 Task: Select the node debug auto-attach in the default folding range provider.
Action: Mouse moved to (12, 576)
Screenshot: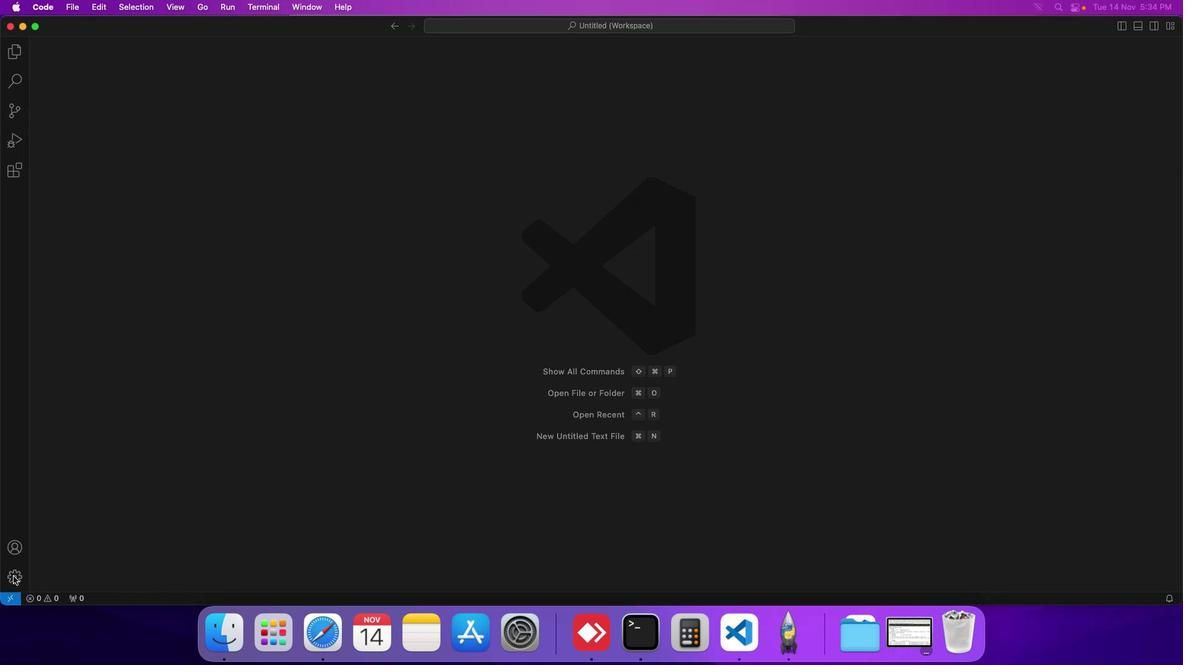 
Action: Mouse pressed left at (12, 576)
Screenshot: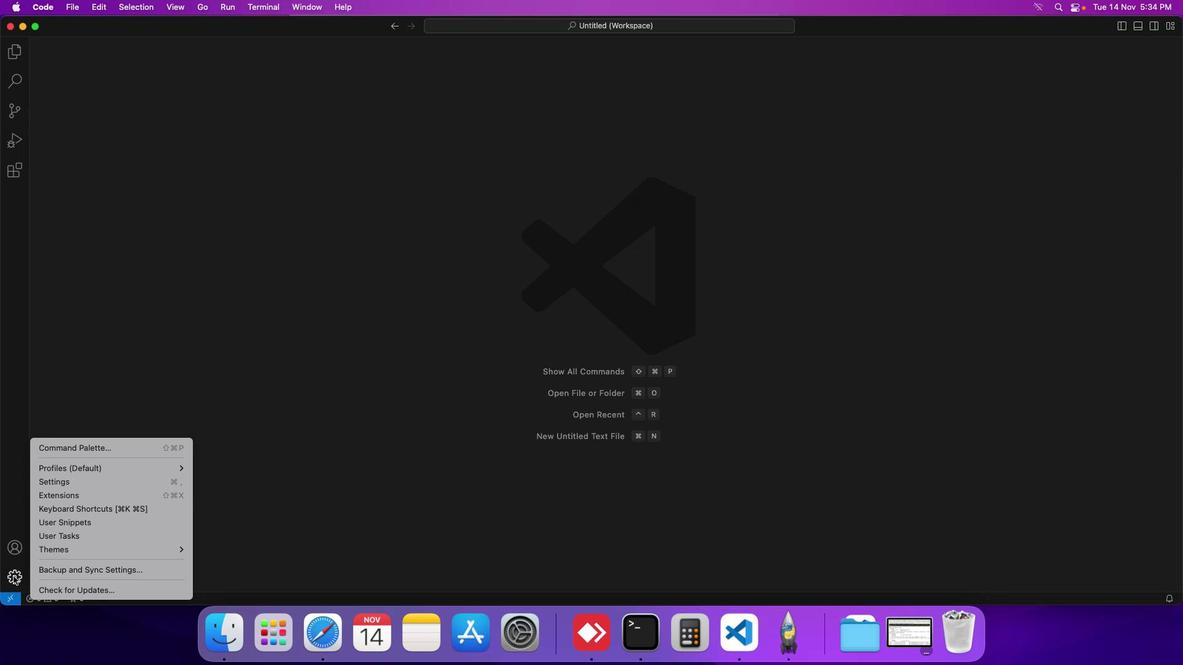 
Action: Mouse moved to (75, 482)
Screenshot: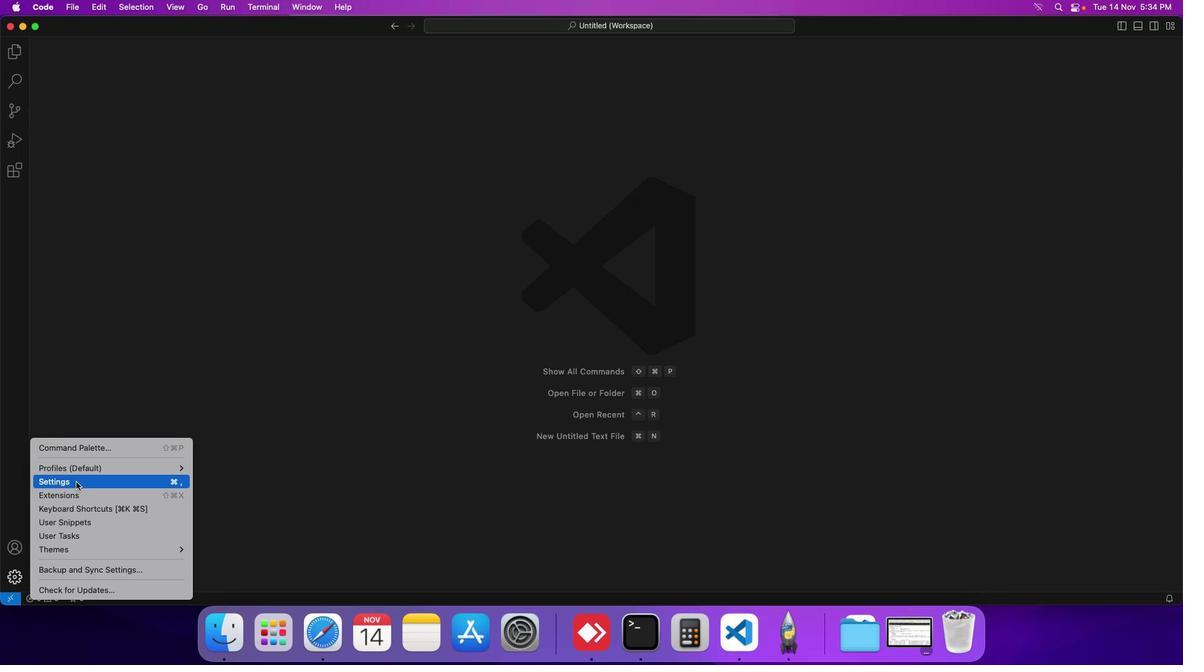 
Action: Mouse pressed left at (75, 482)
Screenshot: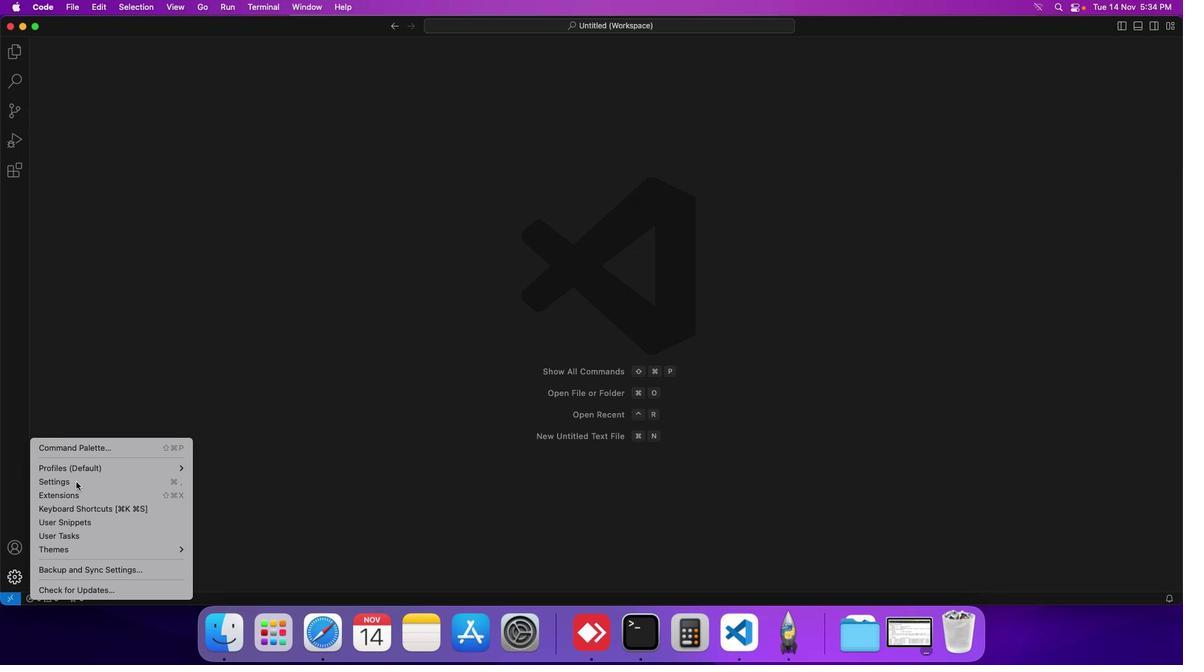 
Action: Mouse moved to (305, 99)
Screenshot: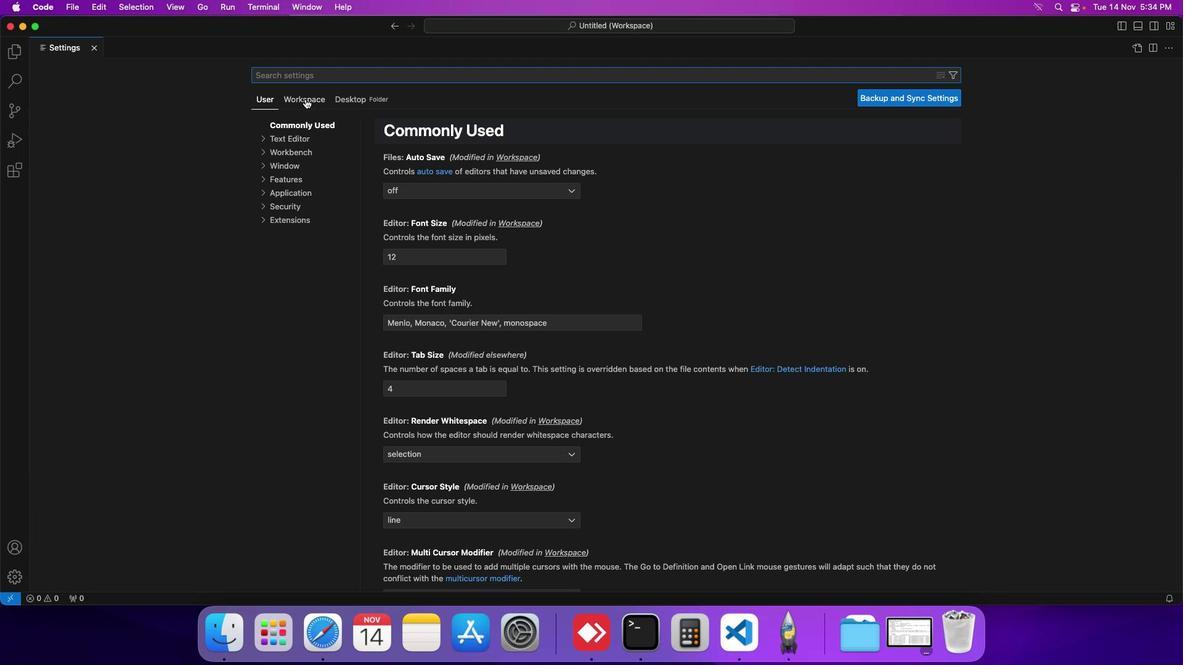 
Action: Mouse pressed left at (305, 99)
Screenshot: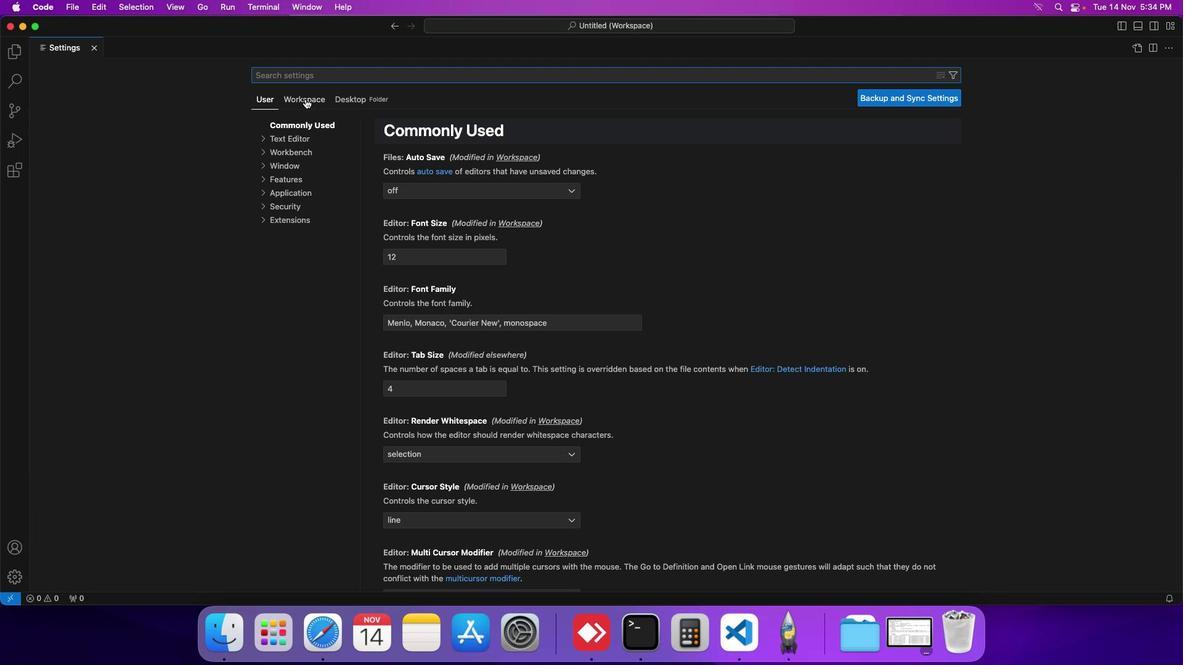 
Action: Mouse moved to (294, 136)
Screenshot: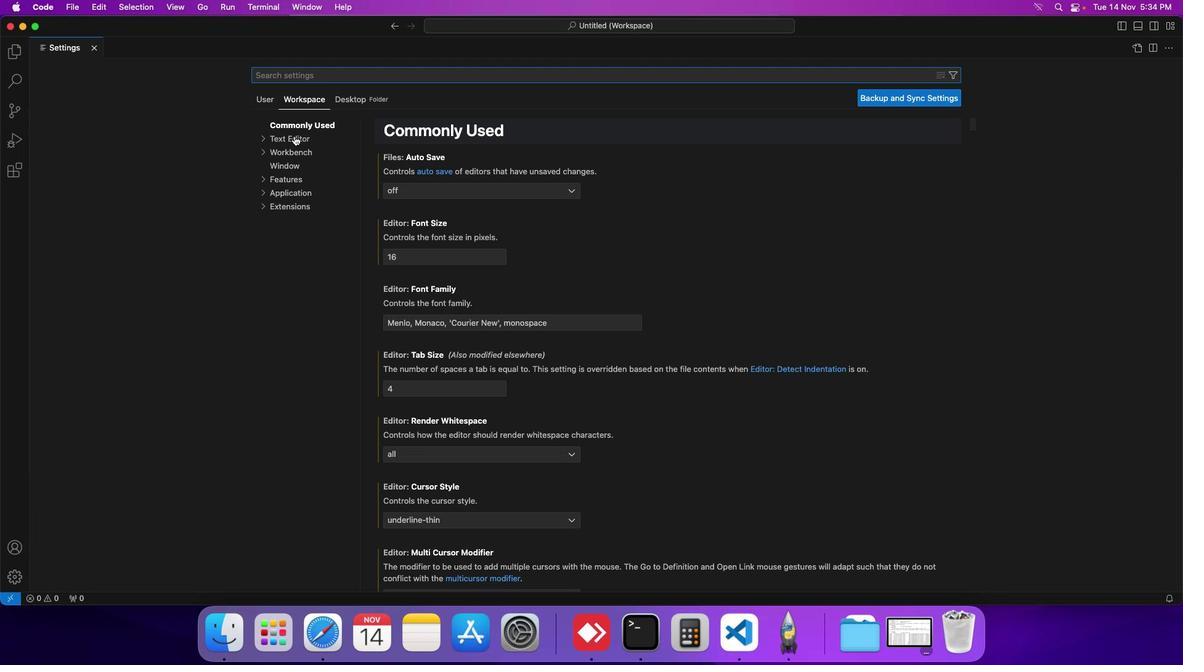 
Action: Mouse pressed left at (294, 136)
Screenshot: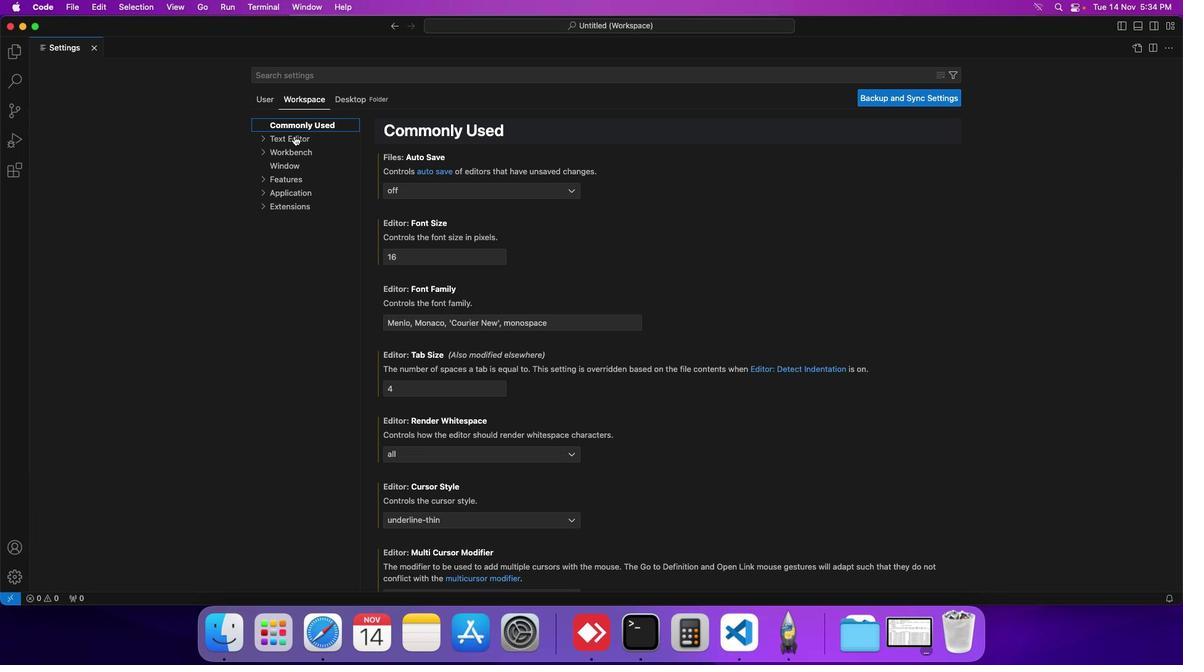 
Action: Mouse moved to (425, 290)
Screenshot: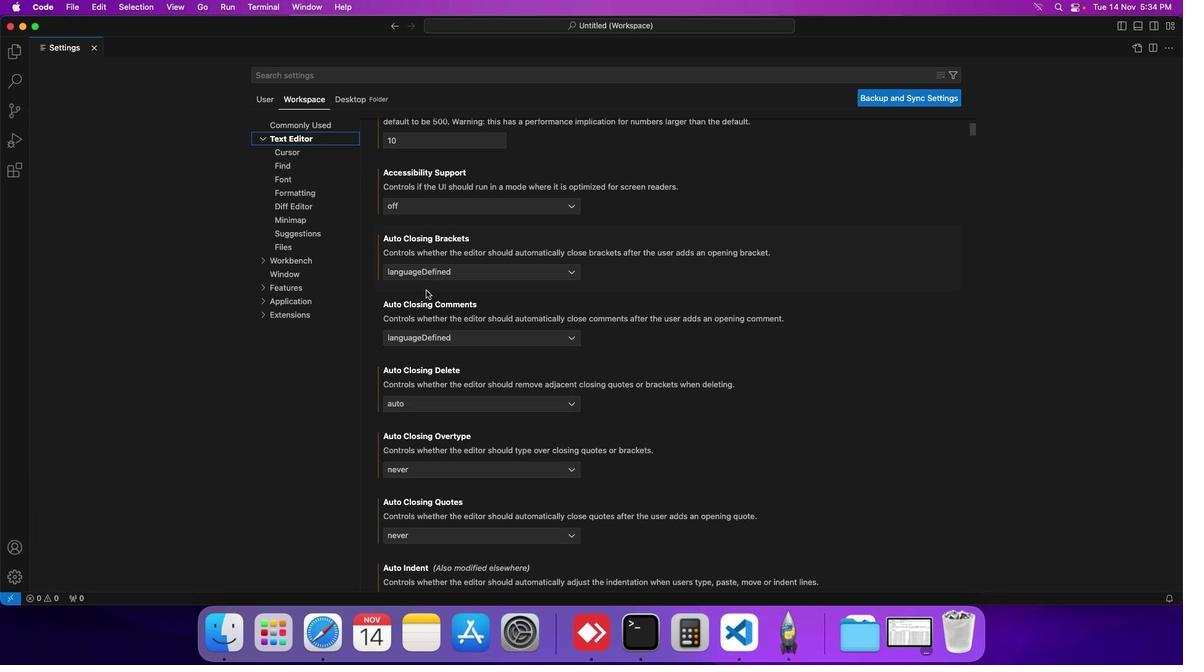
Action: Mouse scrolled (425, 290) with delta (0, 0)
Screenshot: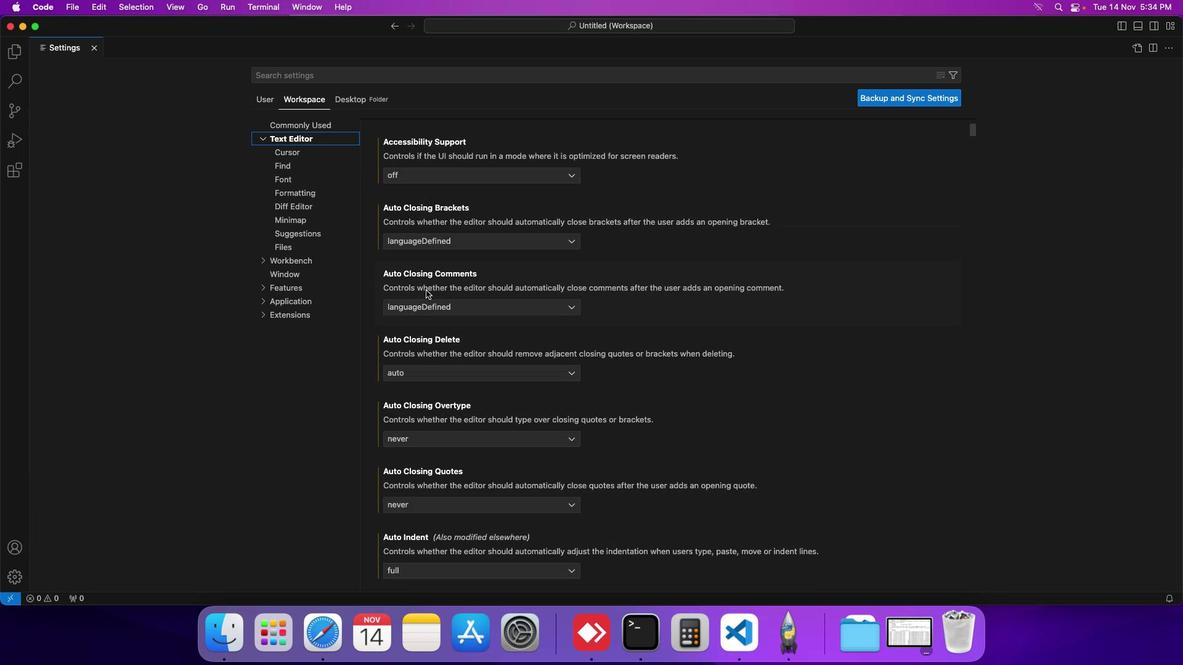 
Action: Mouse scrolled (425, 290) with delta (0, 0)
Screenshot: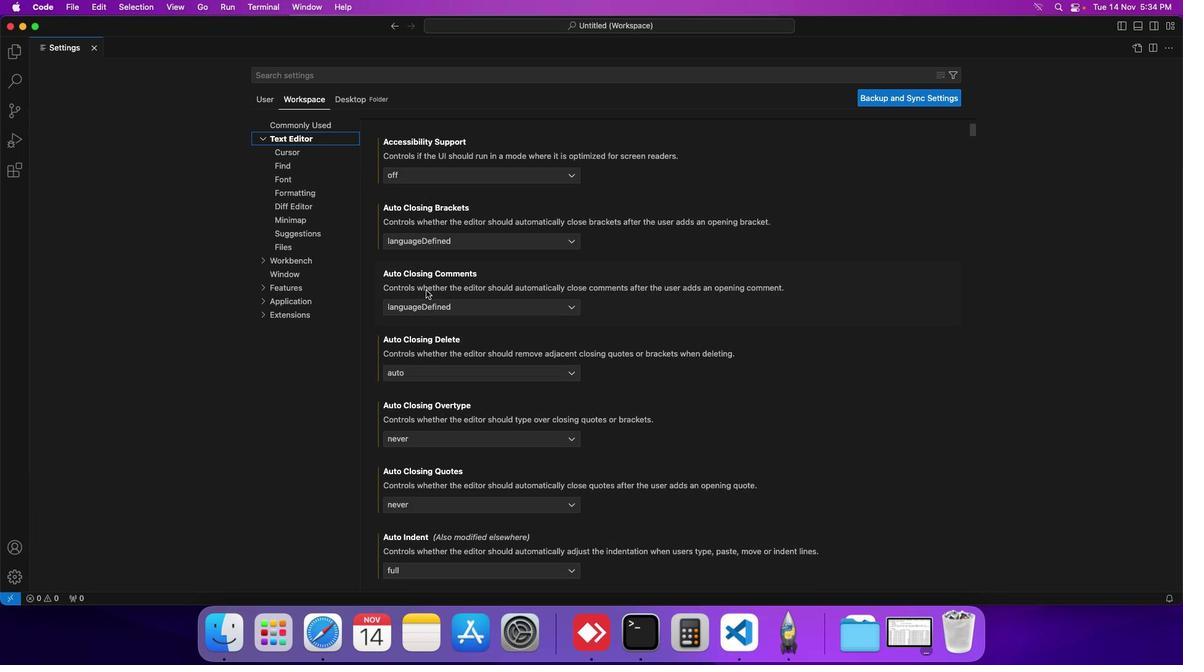 
Action: Mouse scrolled (425, 290) with delta (0, 0)
Screenshot: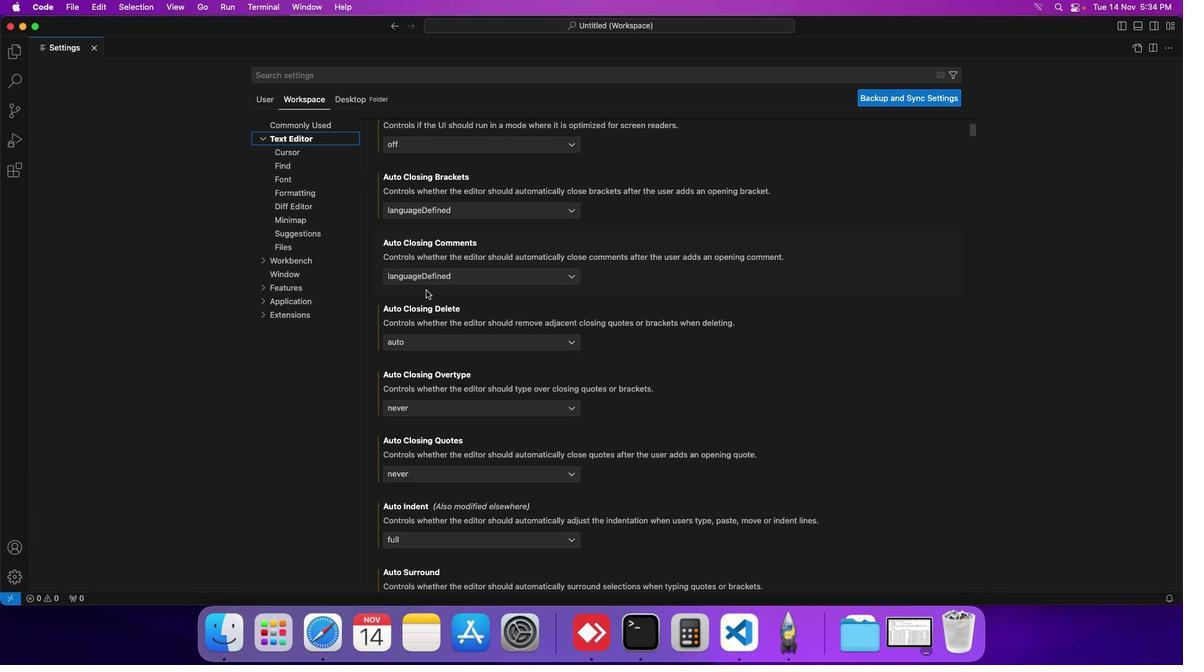
Action: Mouse scrolled (425, 290) with delta (0, 0)
Screenshot: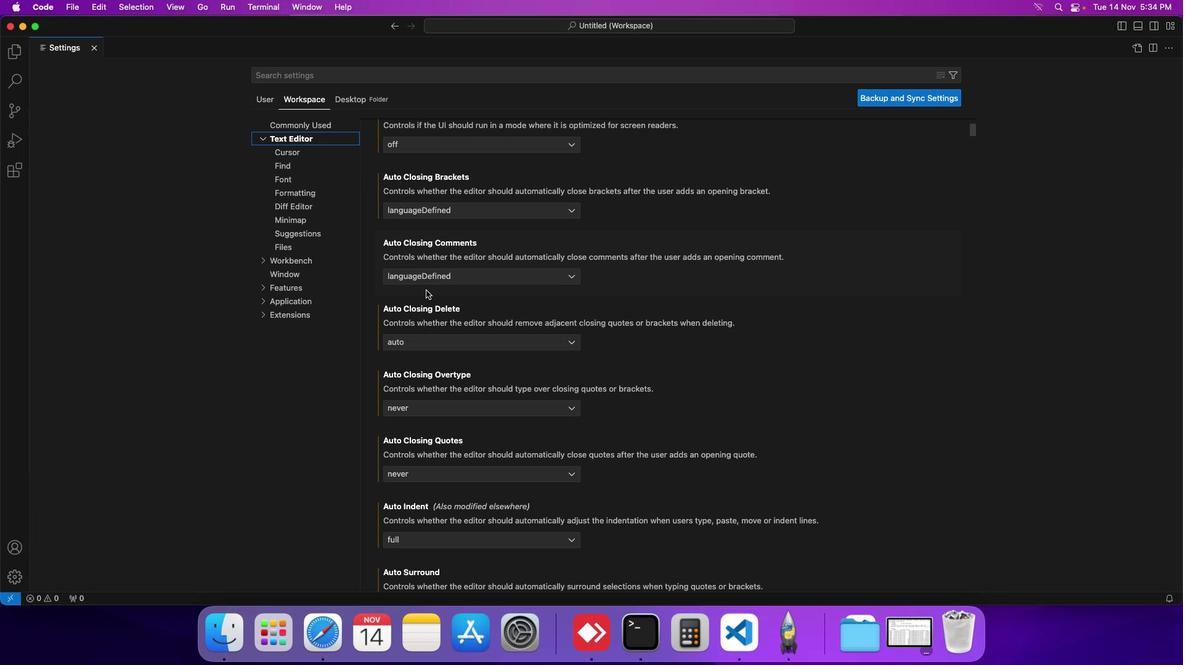 
Action: Mouse scrolled (425, 290) with delta (0, 0)
Screenshot: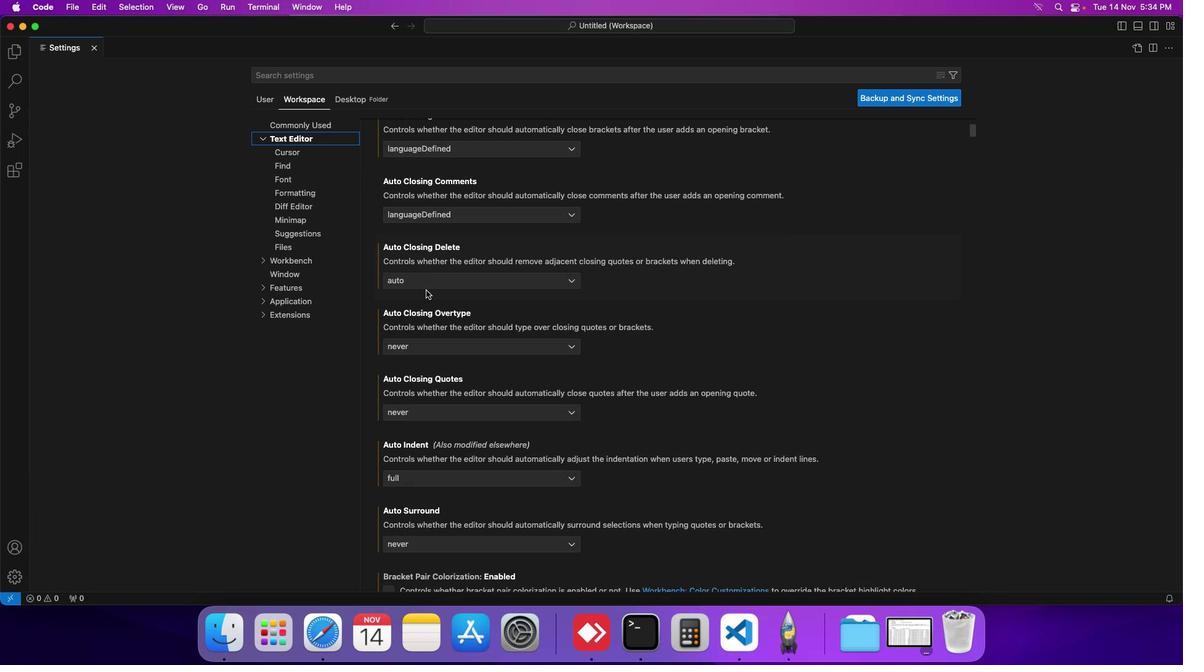 
Action: Mouse scrolled (425, 290) with delta (0, 0)
Screenshot: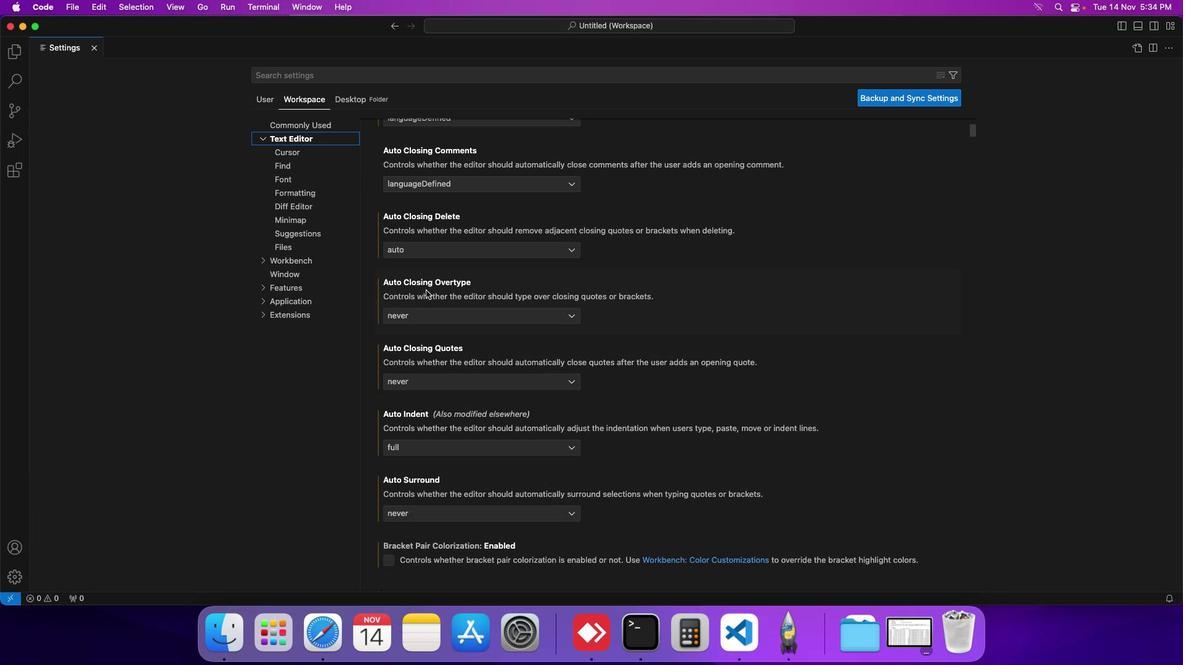 
Action: Mouse scrolled (425, 290) with delta (0, 0)
Screenshot: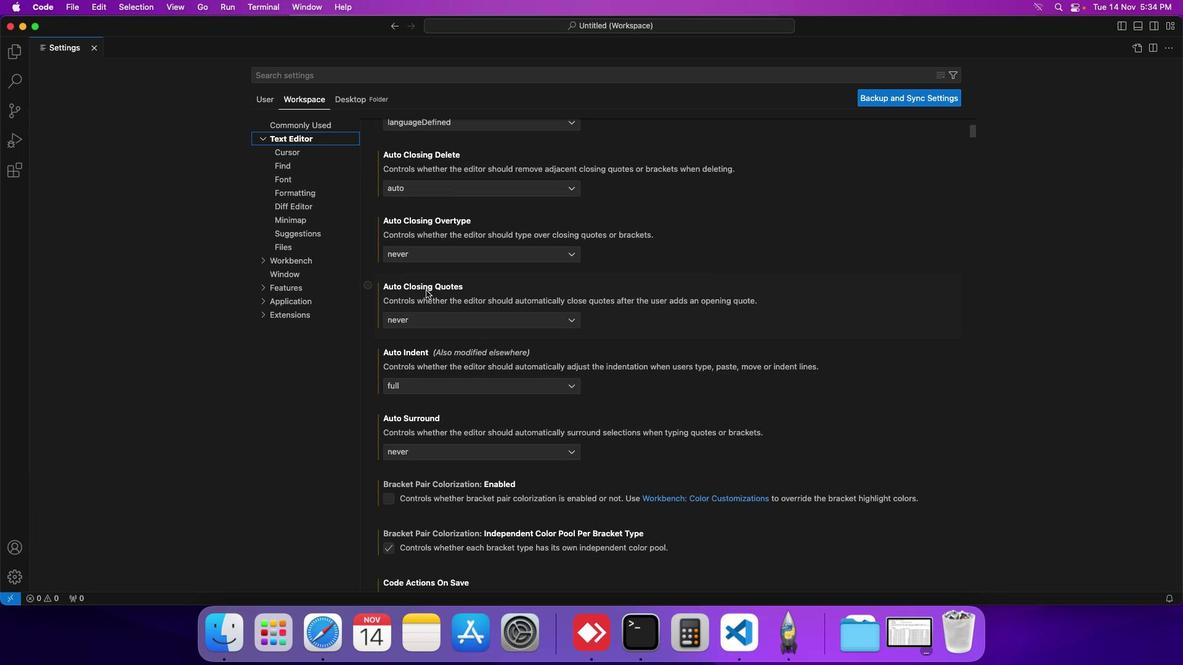 
Action: Mouse scrolled (425, 290) with delta (0, -1)
Screenshot: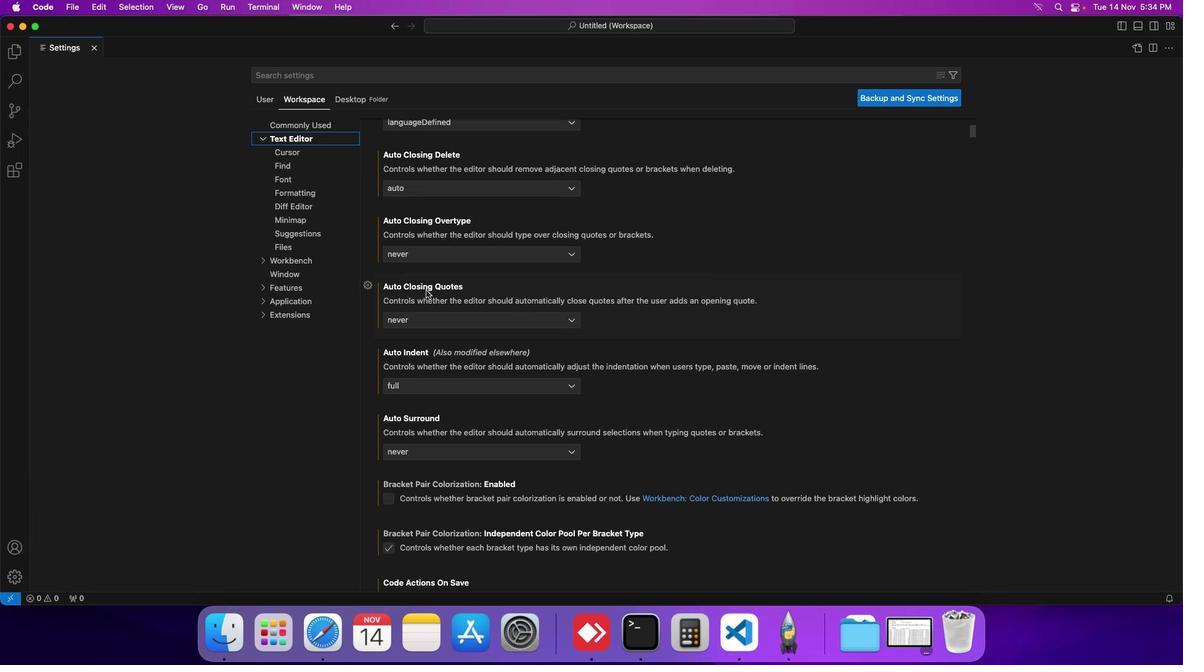 
Action: Mouse moved to (425, 290)
Screenshot: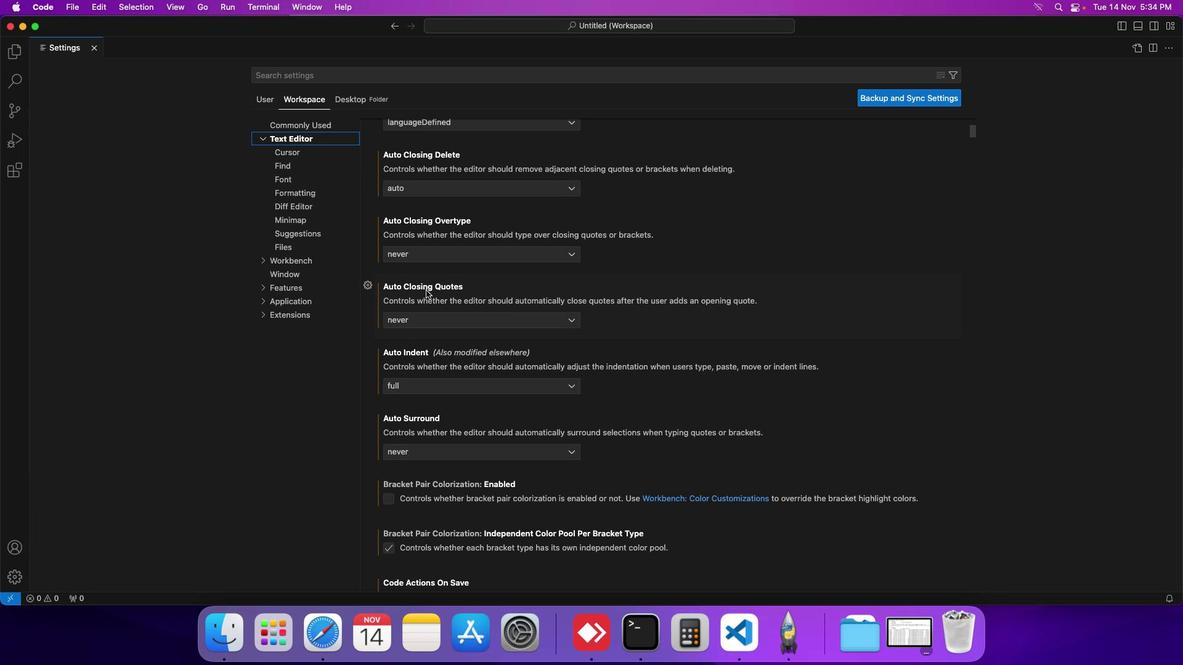 
Action: Mouse scrolled (425, 290) with delta (0, 0)
Screenshot: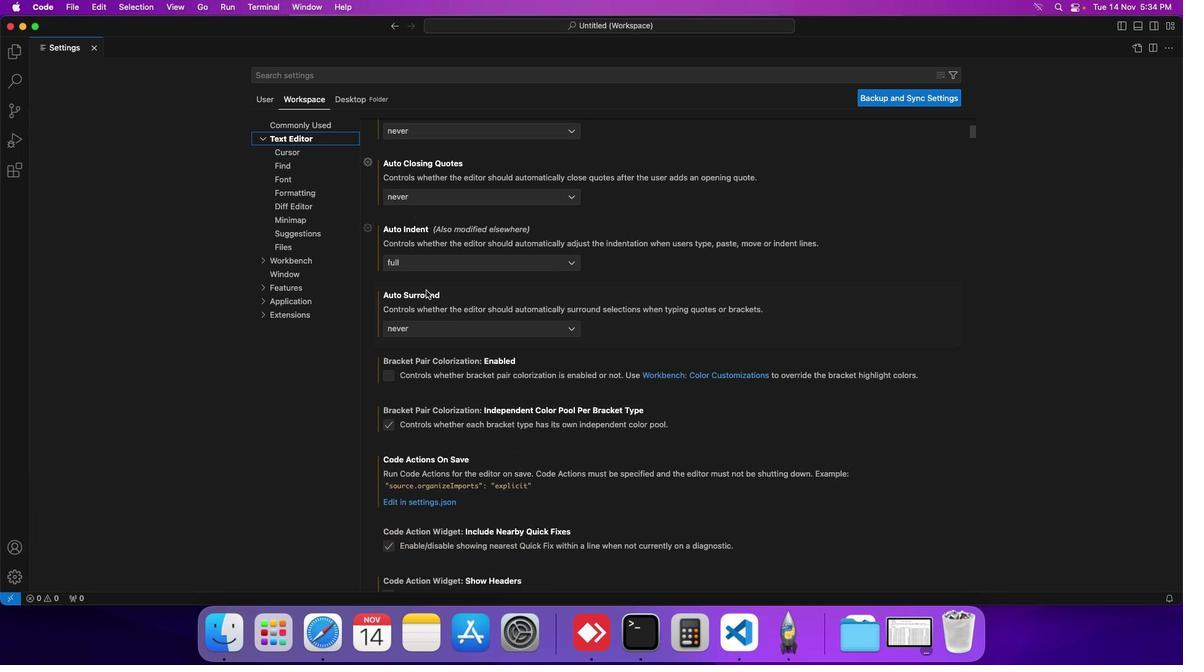 
Action: Mouse scrolled (425, 290) with delta (0, 0)
Screenshot: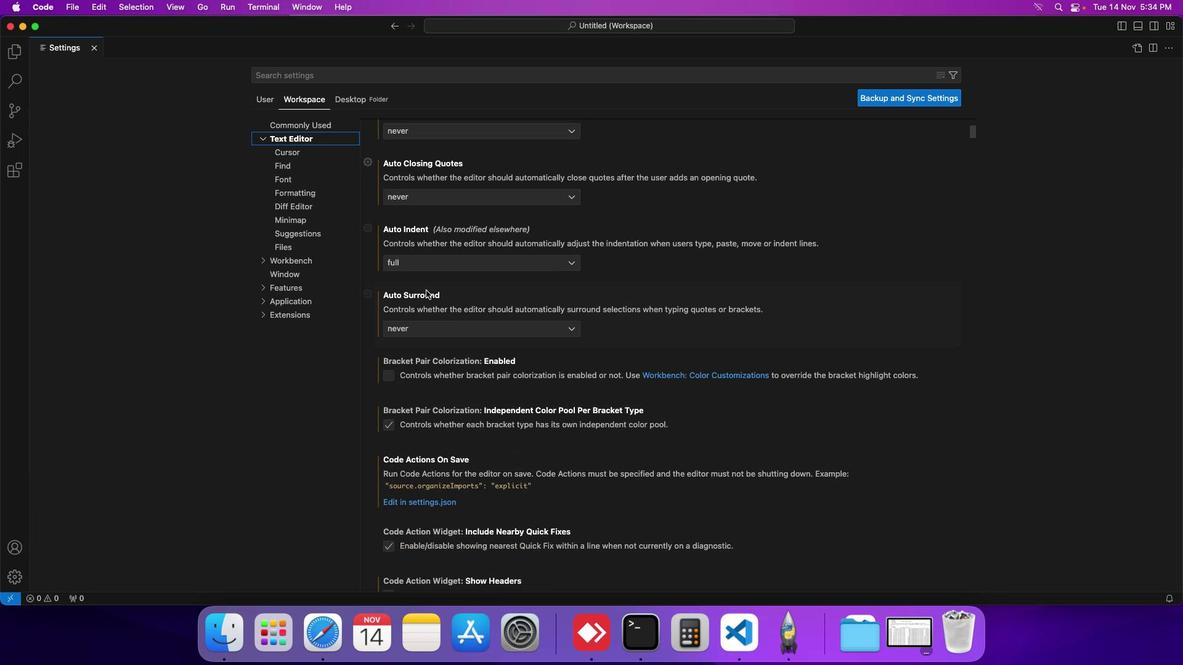 
Action: Mouse scrolled (425, 290) with delta (0, -1)
Screenshot: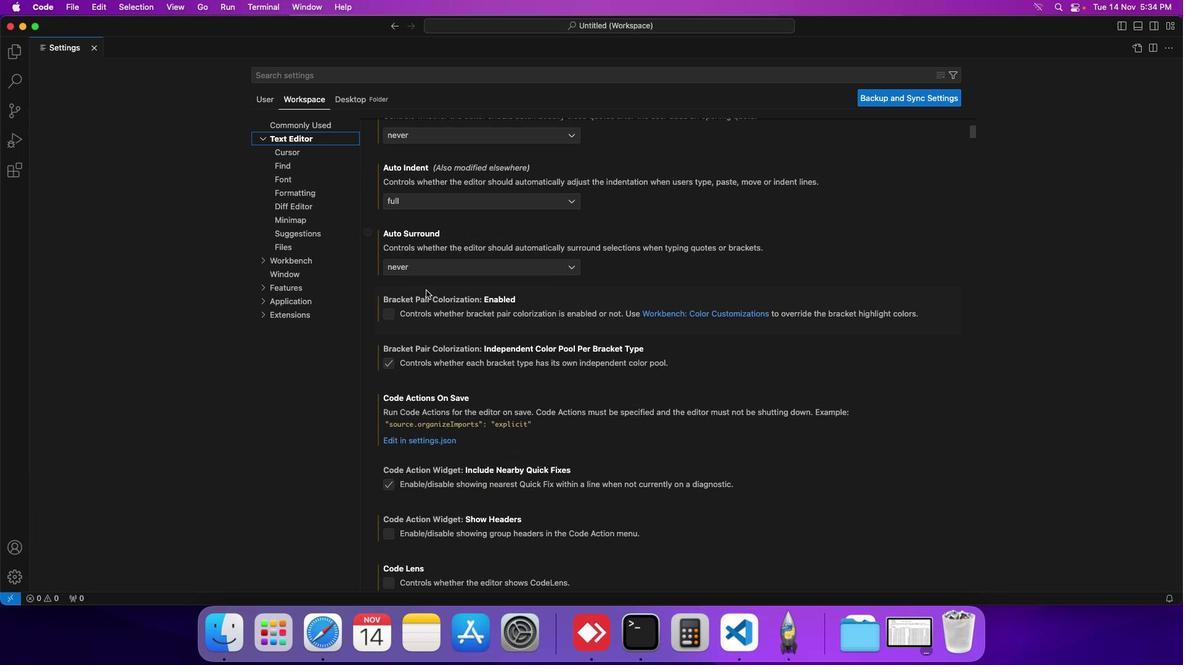
Action: Mouse scrolled (425, 290) with delta (0, -1)
Screenshot: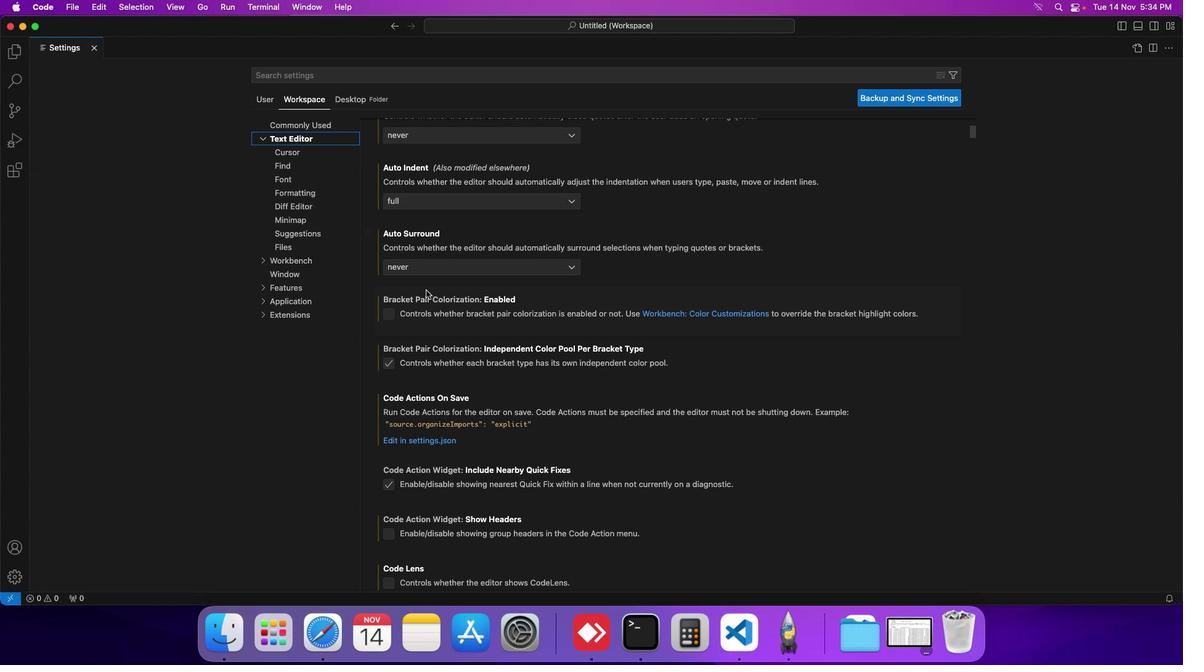 
Action: Mouse scrolled (425, 290) with delta (0, -1)
Screenshot: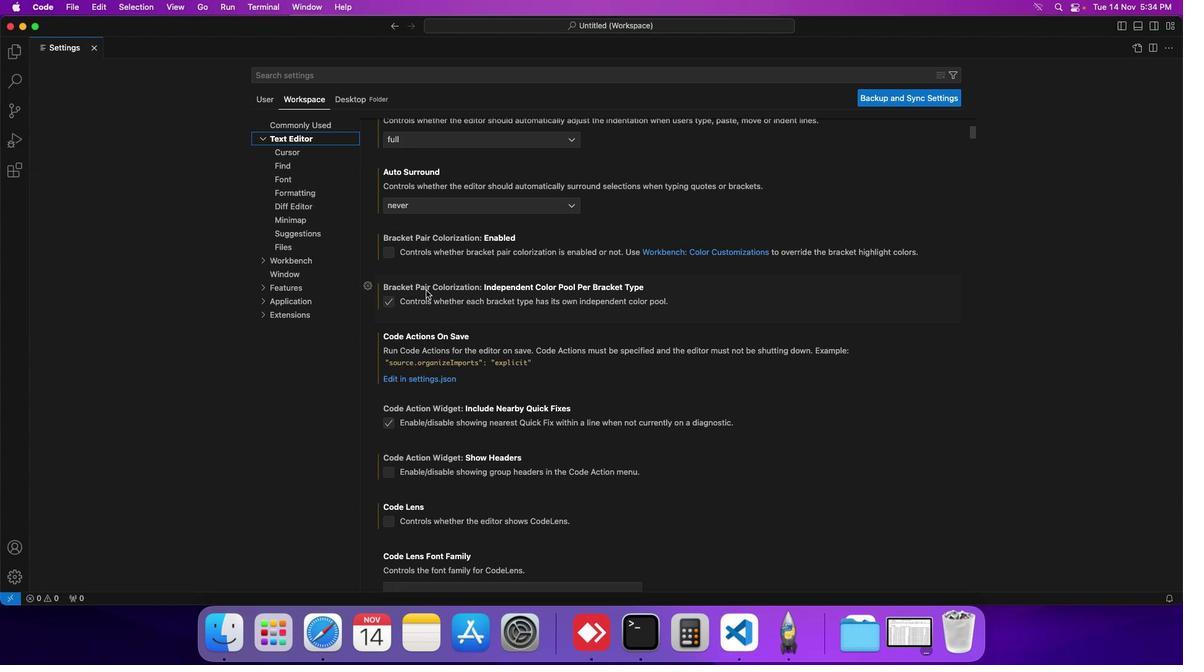 
Action: Mouse scrolled (425, 290) with delta (0, 0)
Screenshot: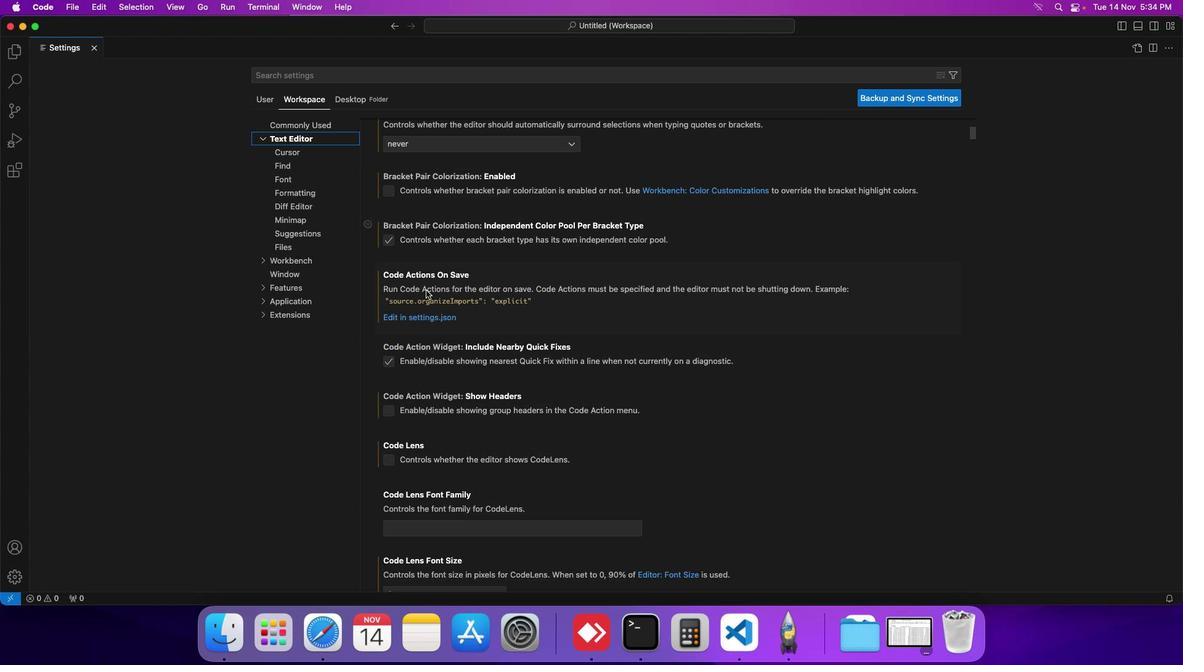 
Action: Mouse scrolled (425, 290) with delta (0, 0)
Screenshot: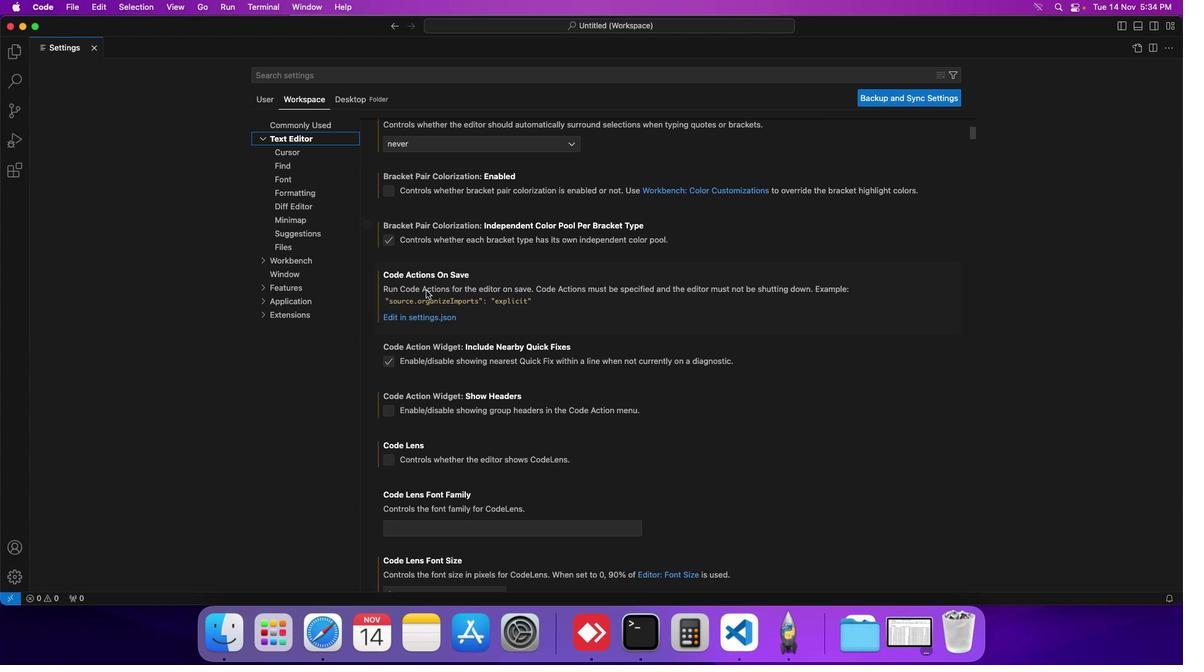 
Action: Mouse scrolled (425, 290) with delta (0, 0)
Screenshot: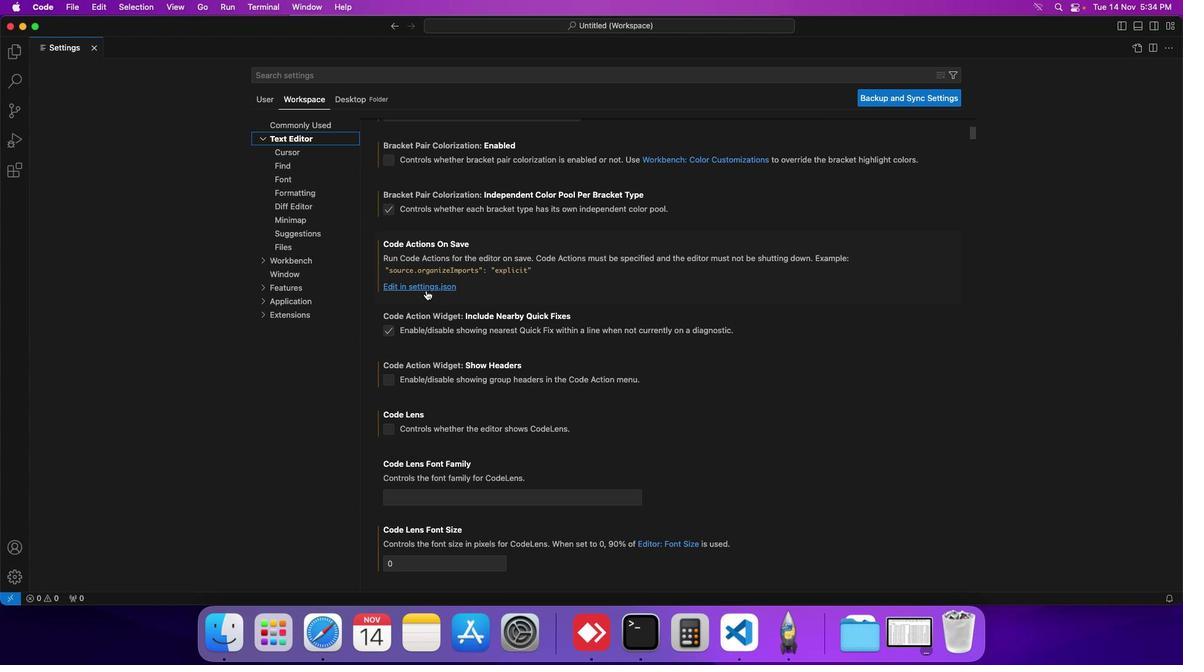
Action: Mouse scrolled (425, 290) with delta (0, 0)
Screenshot: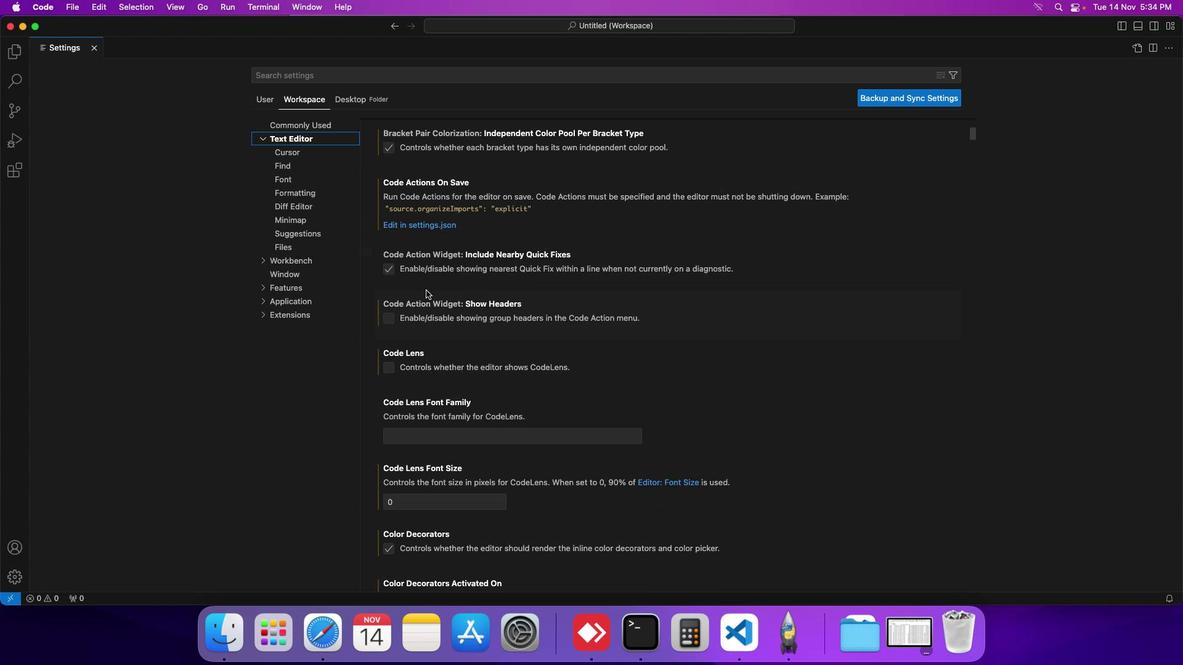 
Action: Mouse scrolled (425, 290) with delta (0, 0)
Screenshot: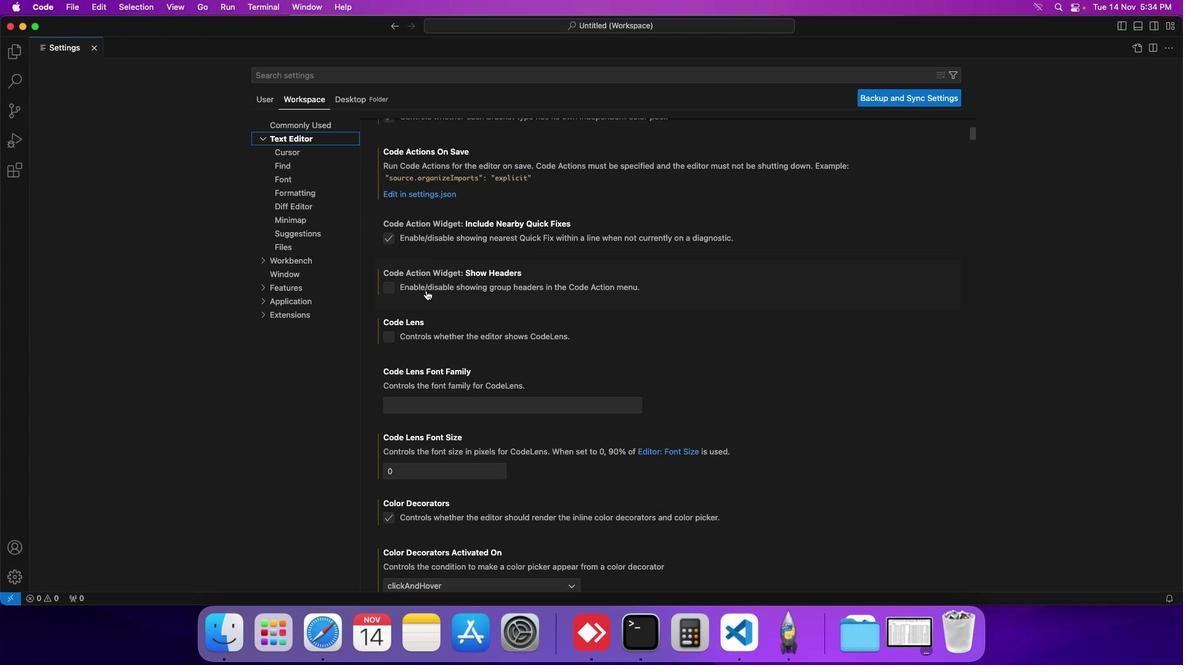 
Action: Mouse scrolled (425, 290) with delta (0, 0)
Screenshot: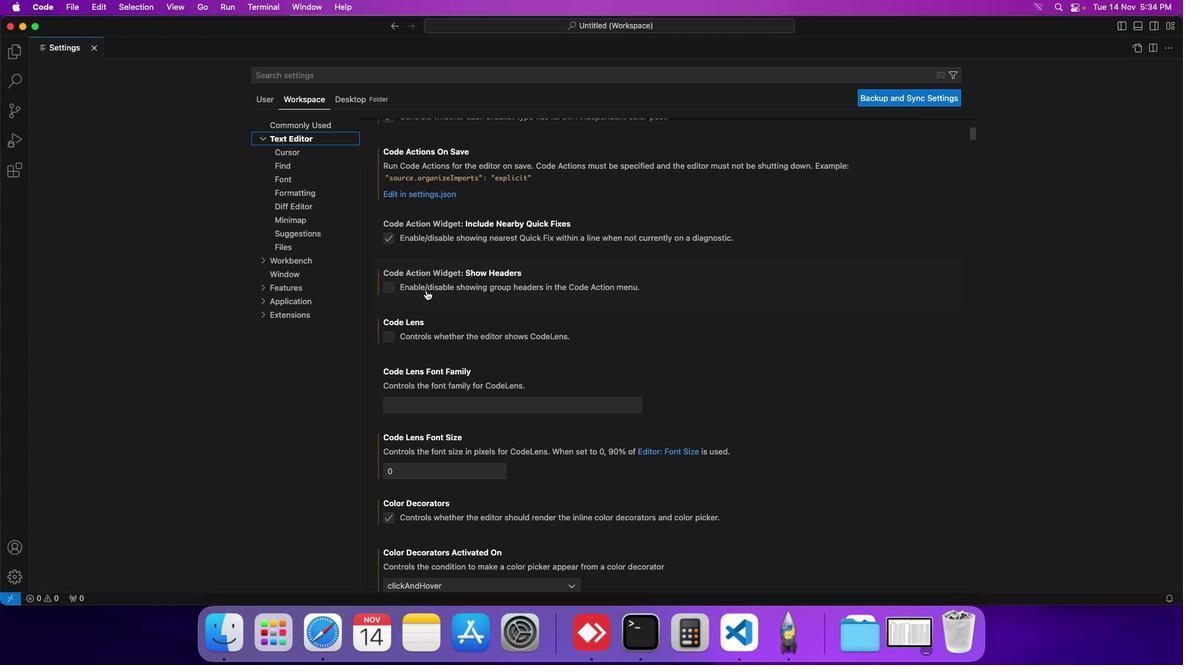 
Action: Mouse scrolled (425, 290) with delta (0, 0)
Screenshot: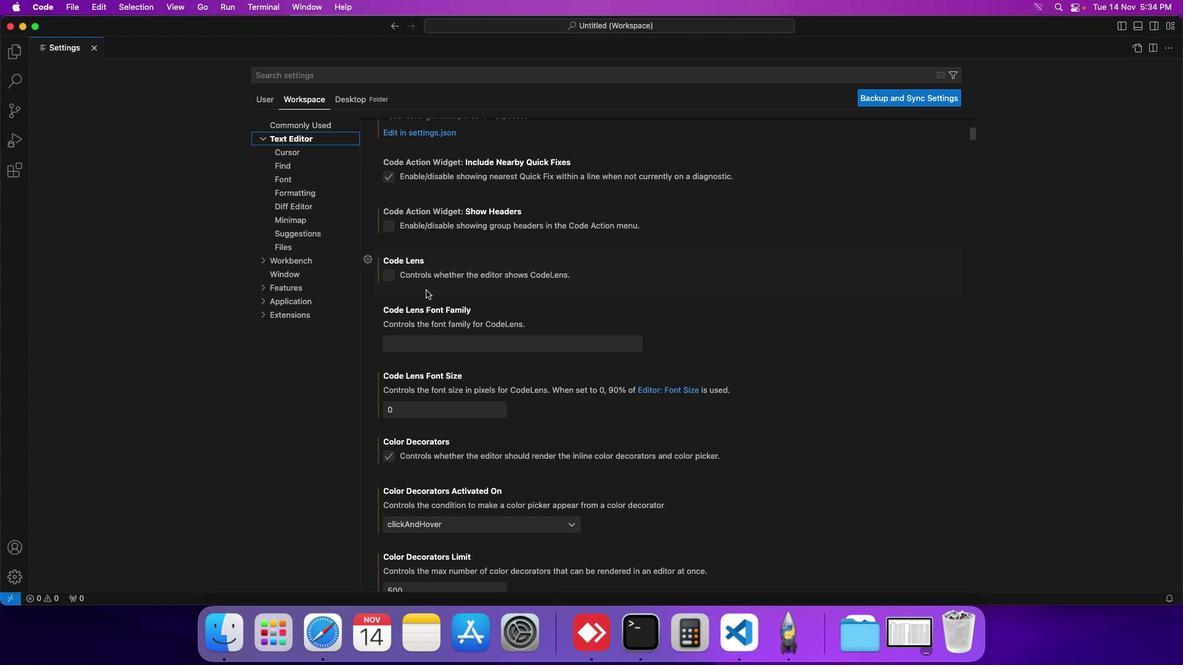 
Action: Mouse scrolled (425, 290) with delta (0, 0)
Screenshot: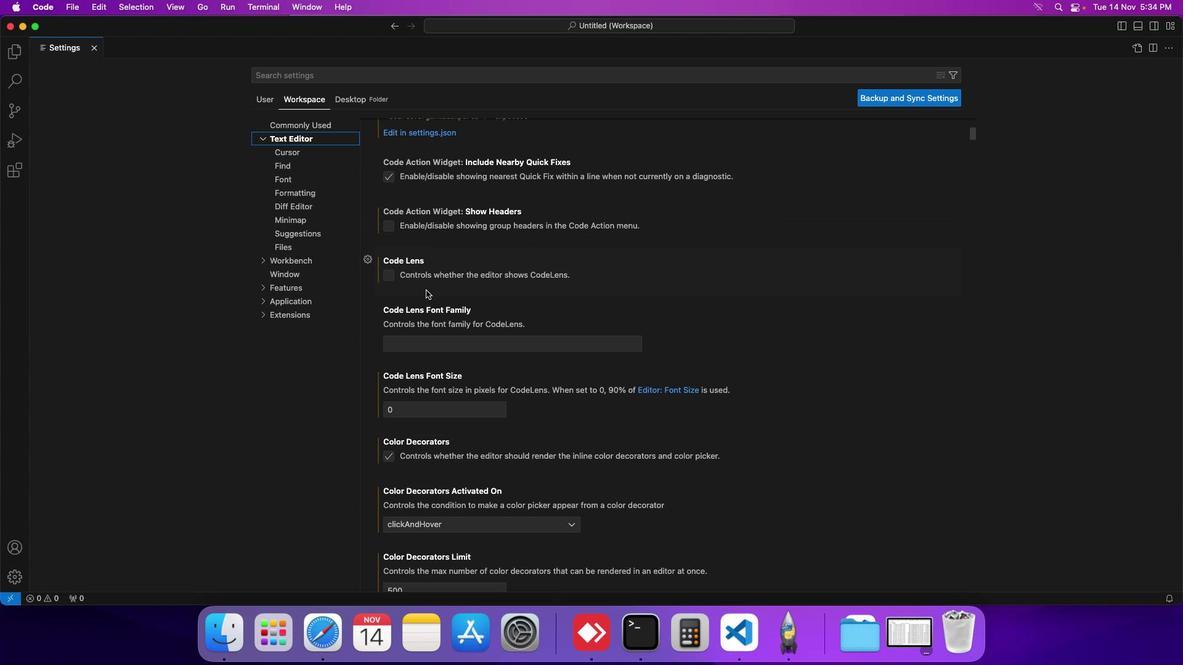 
Action: Mouse scrolled (425, 290) with delta (0, 0)
Screenshot: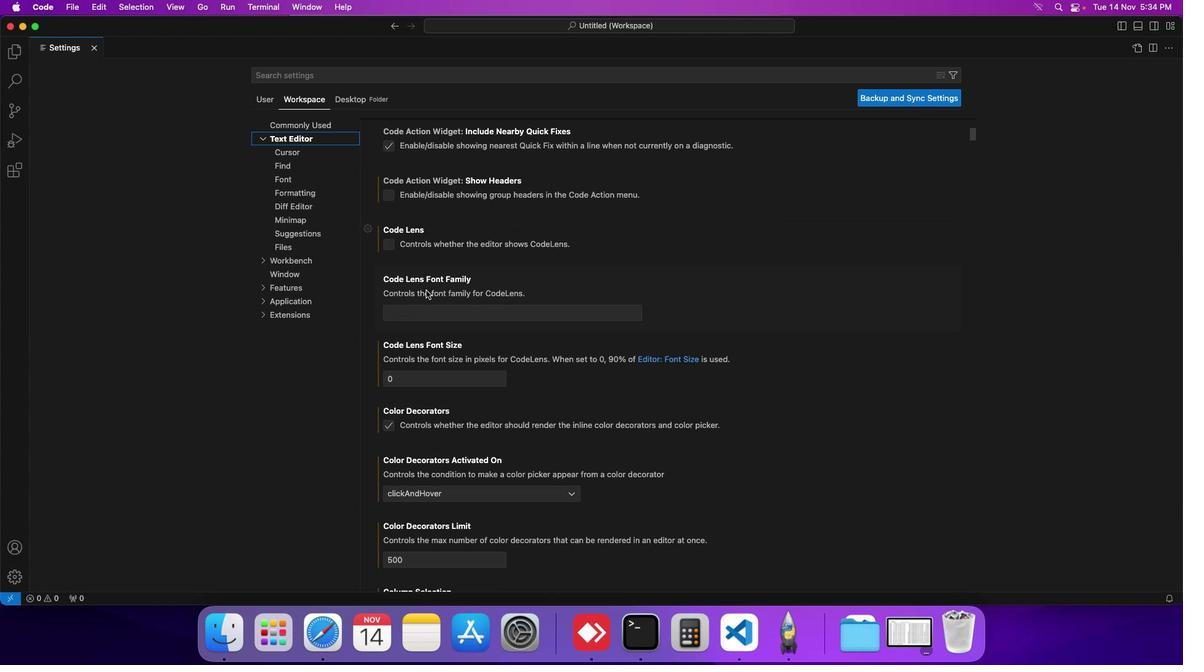
Action: Mouse scrolled (425, 290) with delta (0, 0)
Screenshot: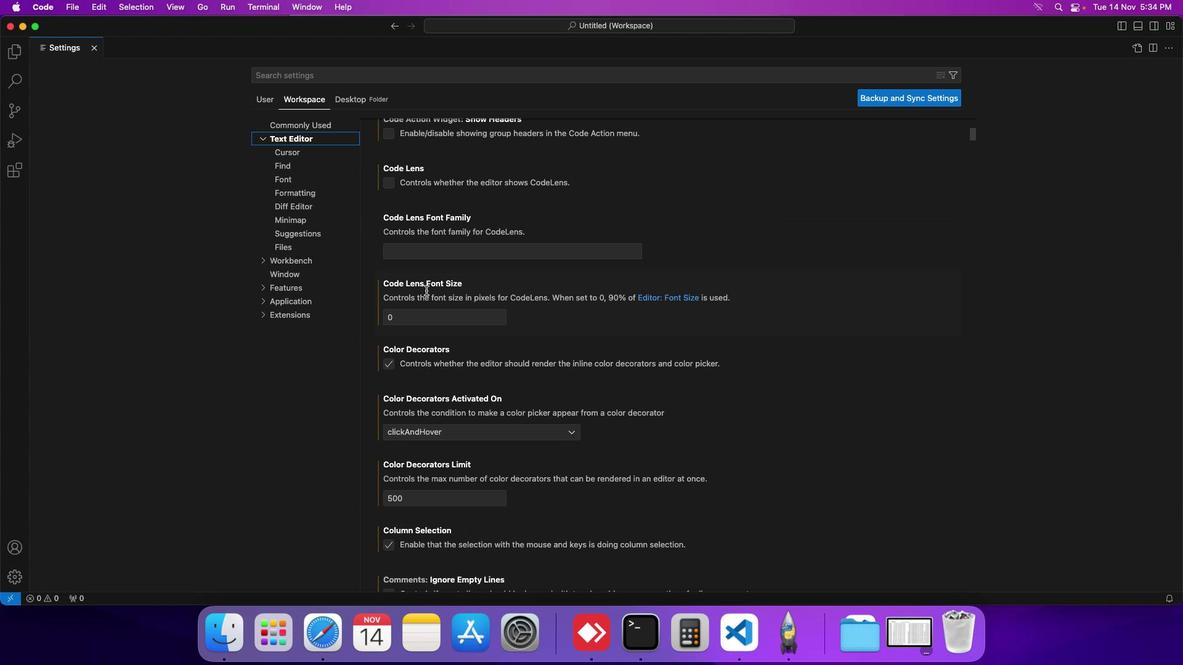 
Action: Mouse scrolled (425, 290) with delta (0, 0)
Screenshot: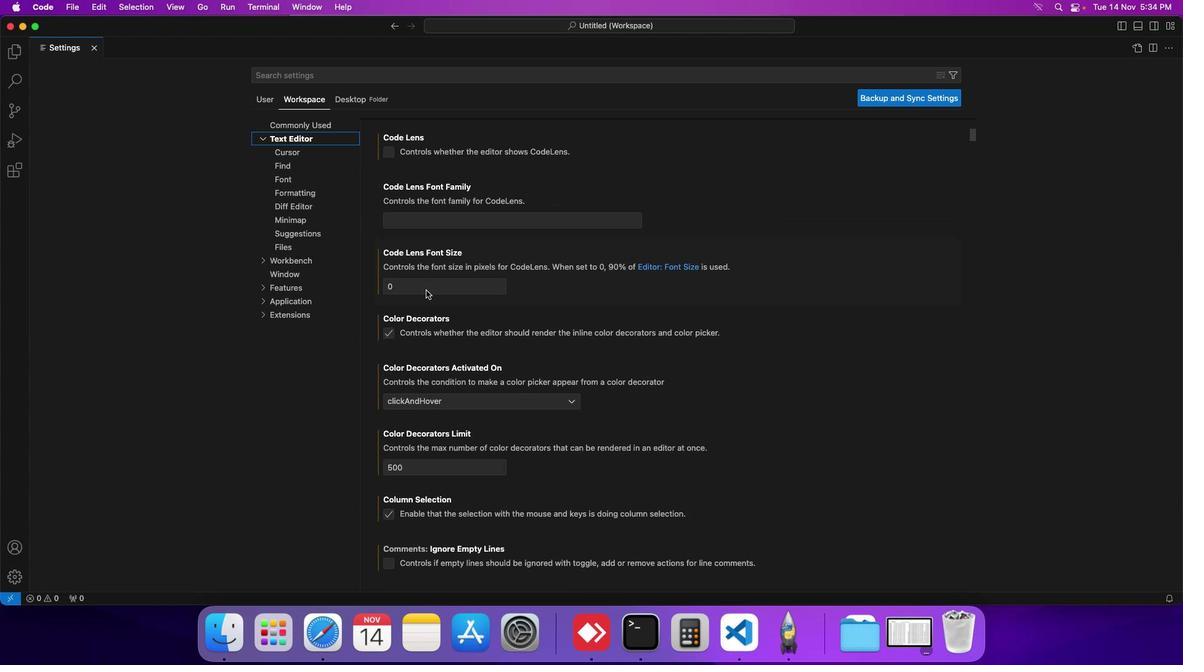 
Action: Mouse scrolled (425, 290) with delta (0, 0)
Screenshot: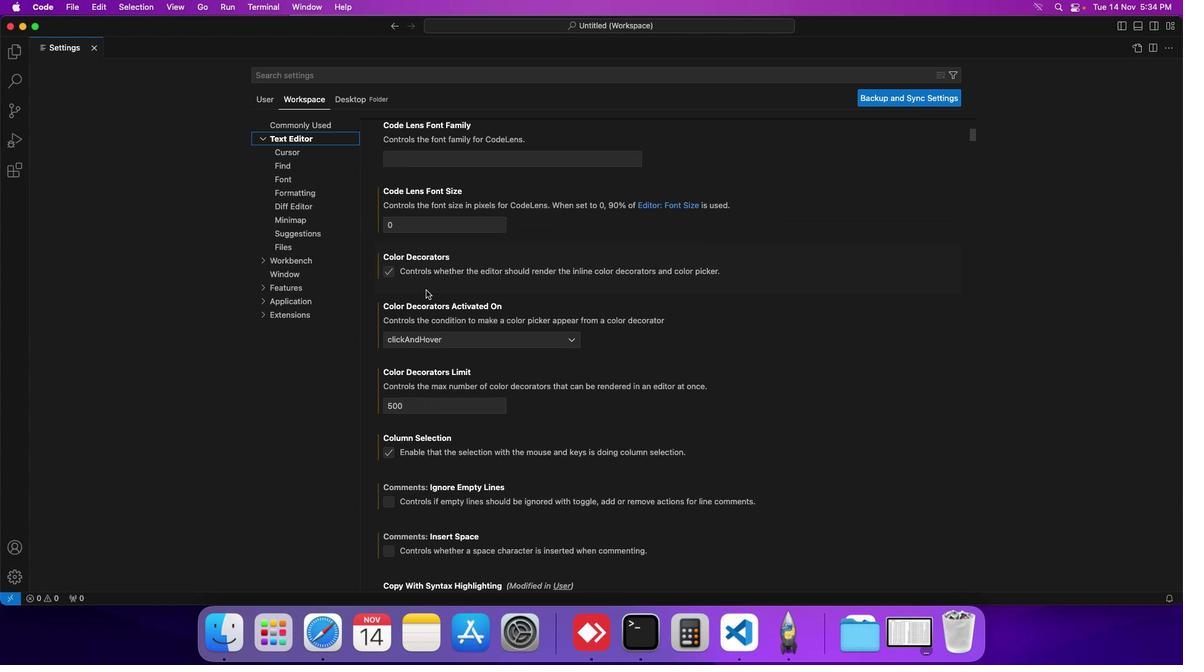 
Action: Mouse scrolled (425, 290) with delta (0, -1)
Screenshot: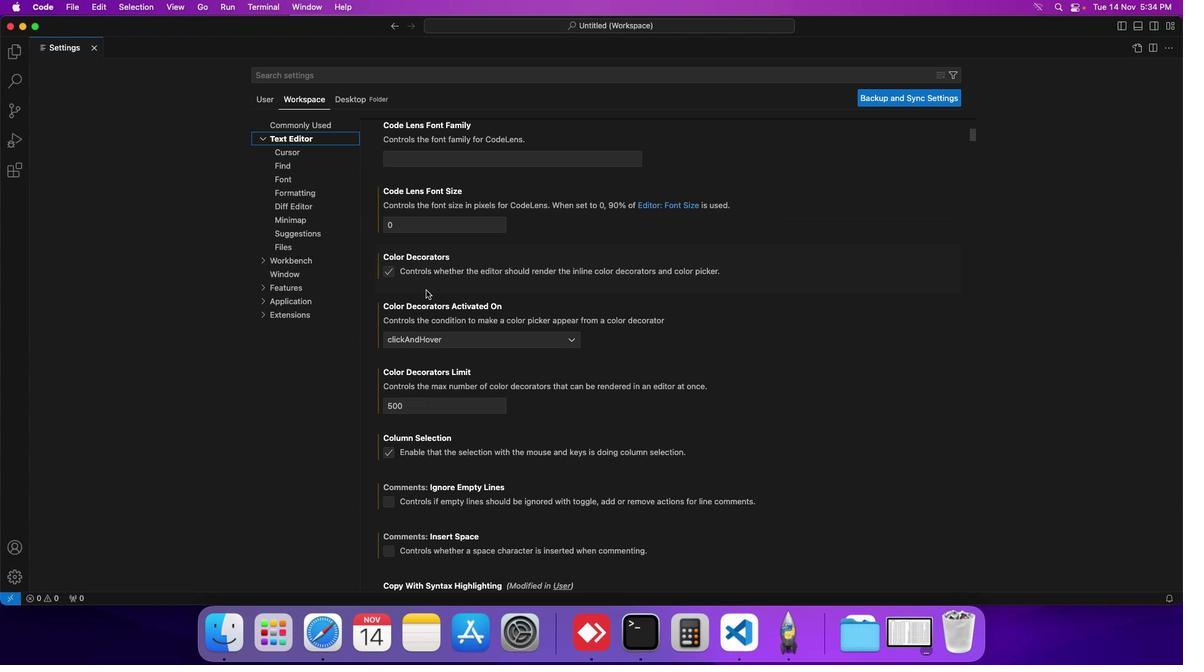 
Action: Mouse scrolled (425, 290) with delta (0, 0)
Screenshot: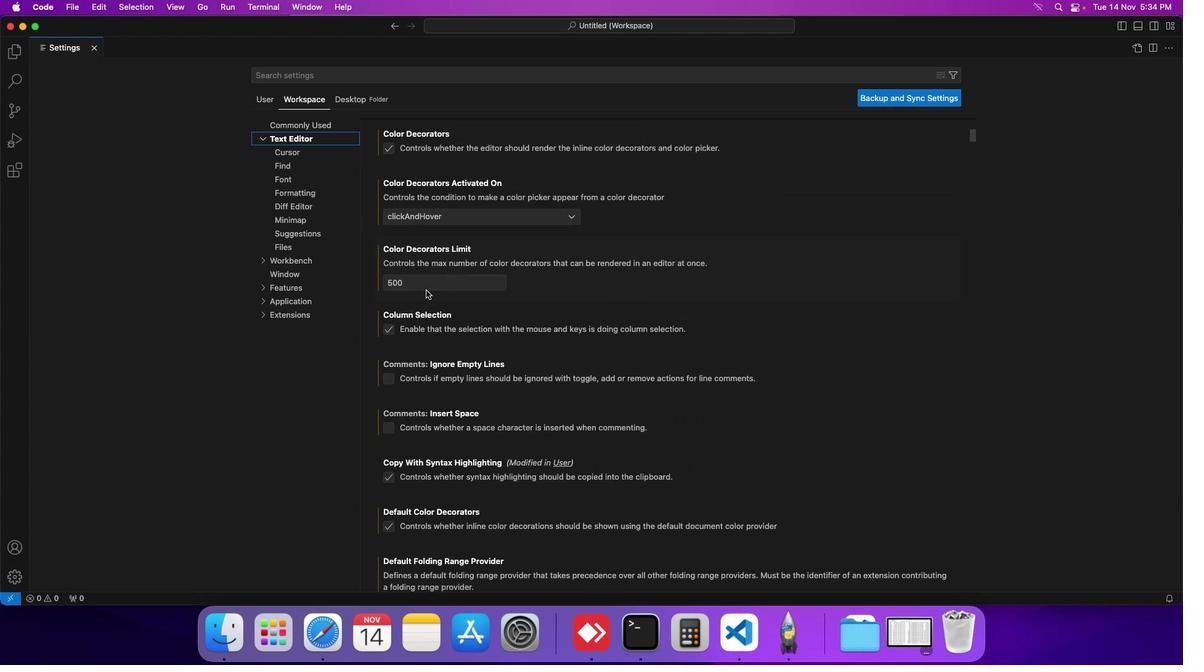 
Action: Mouse scrolled (425, 290) with delta (0, 0)
Screenshot: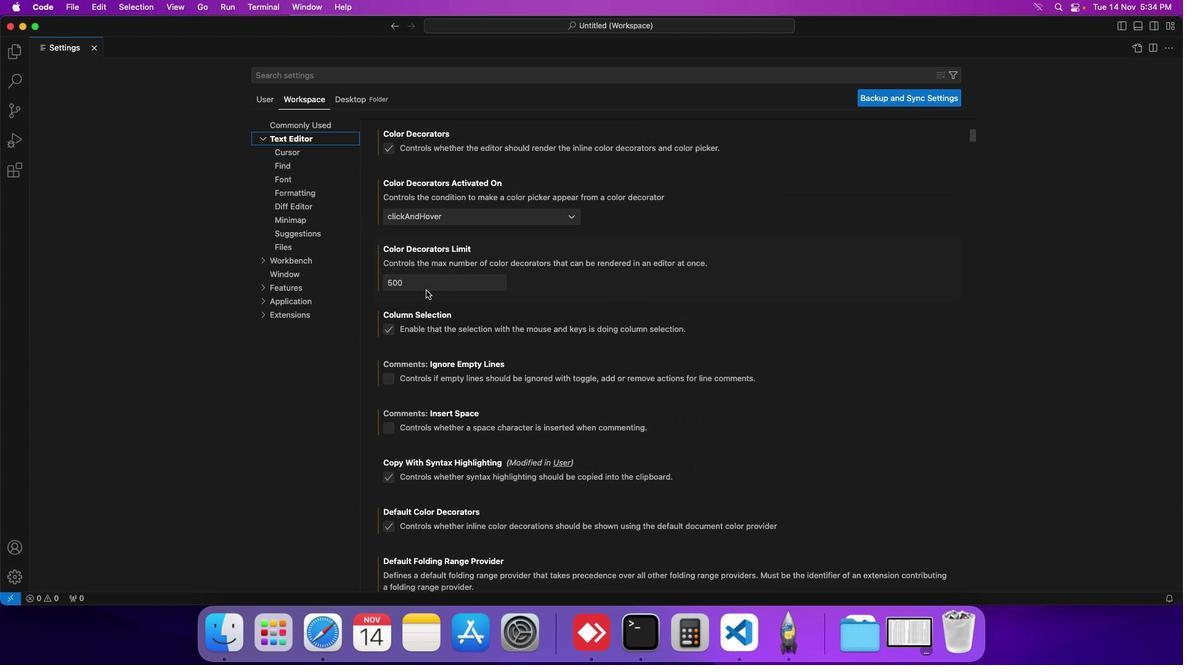 
Action: Mouse scrolled (425, 290) with delta (0, -1)
Screenshot: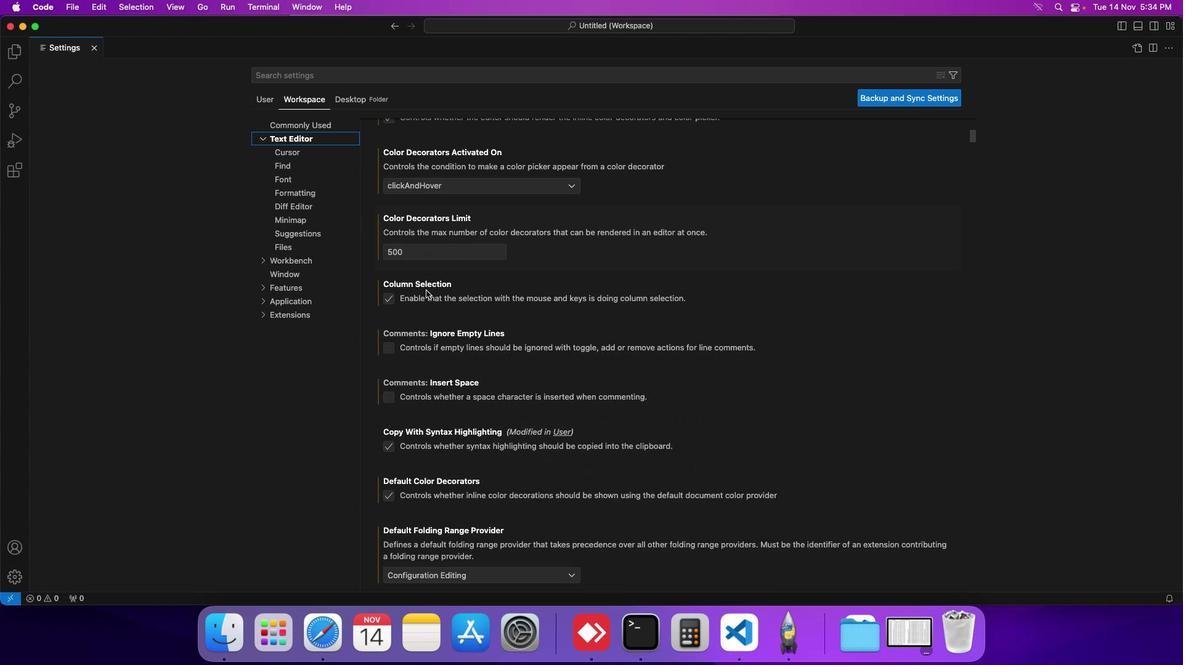 
Action: Mouse scrolled (425, 290) with delta (0, 0)
Screenshot: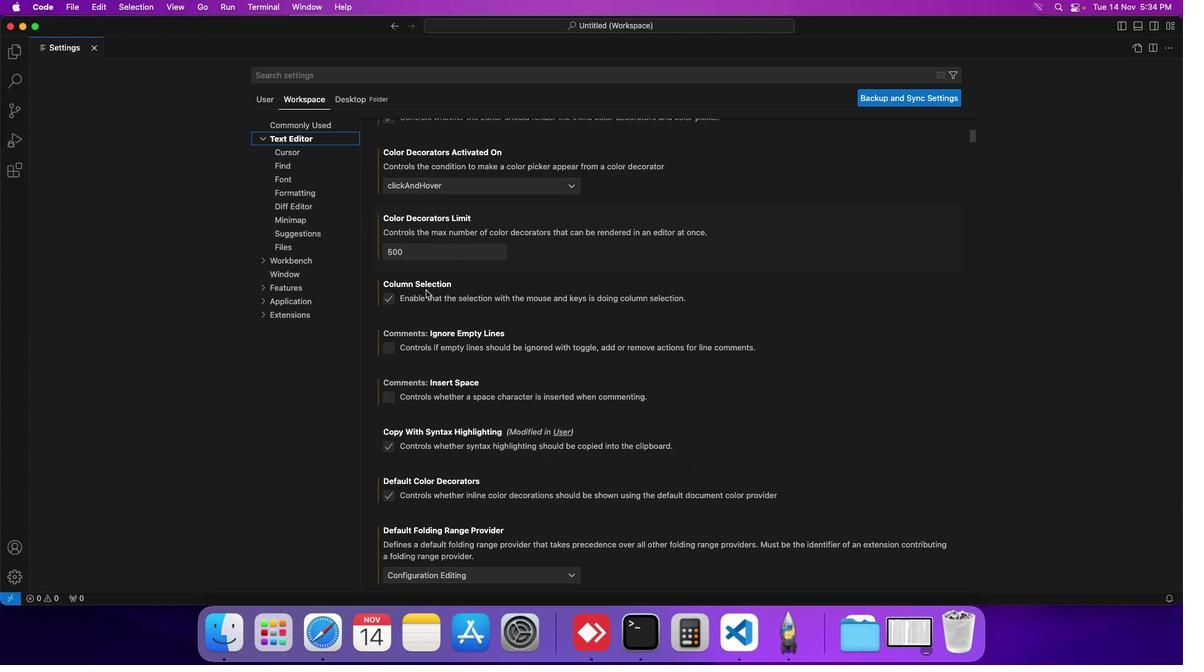 
Action: Mouse scrolled (425, 290) with delta (0, 0)
Screenshot: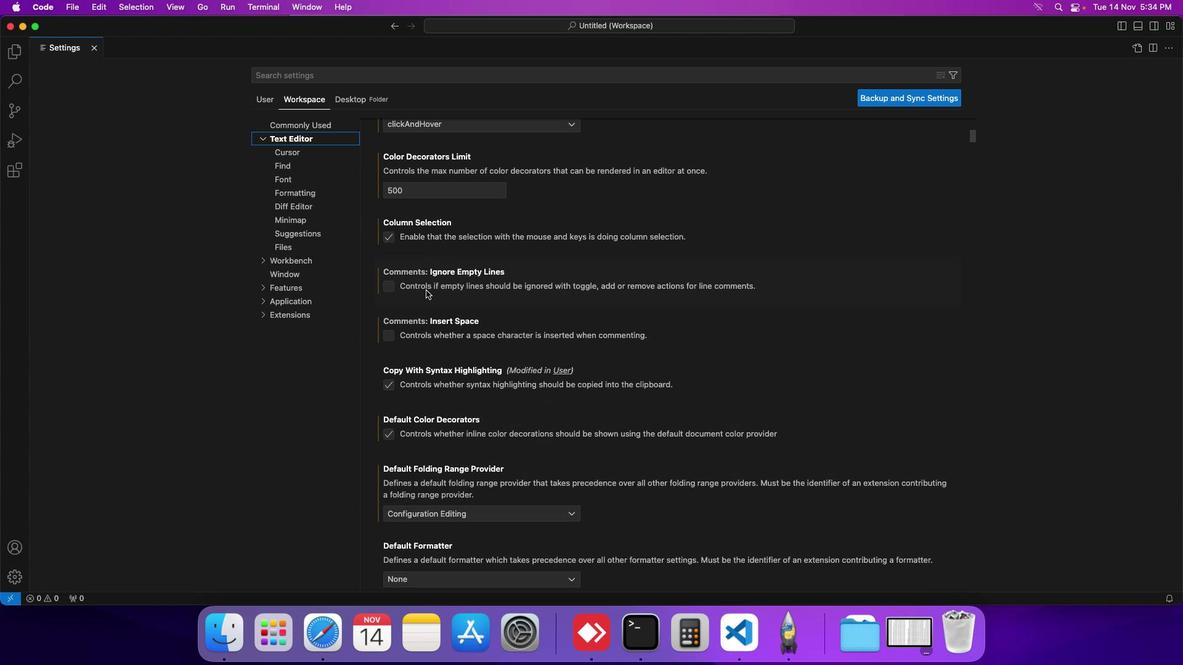 
Action: Mouse scrolled (425, 290) with delta (0, 0)
Screenshot: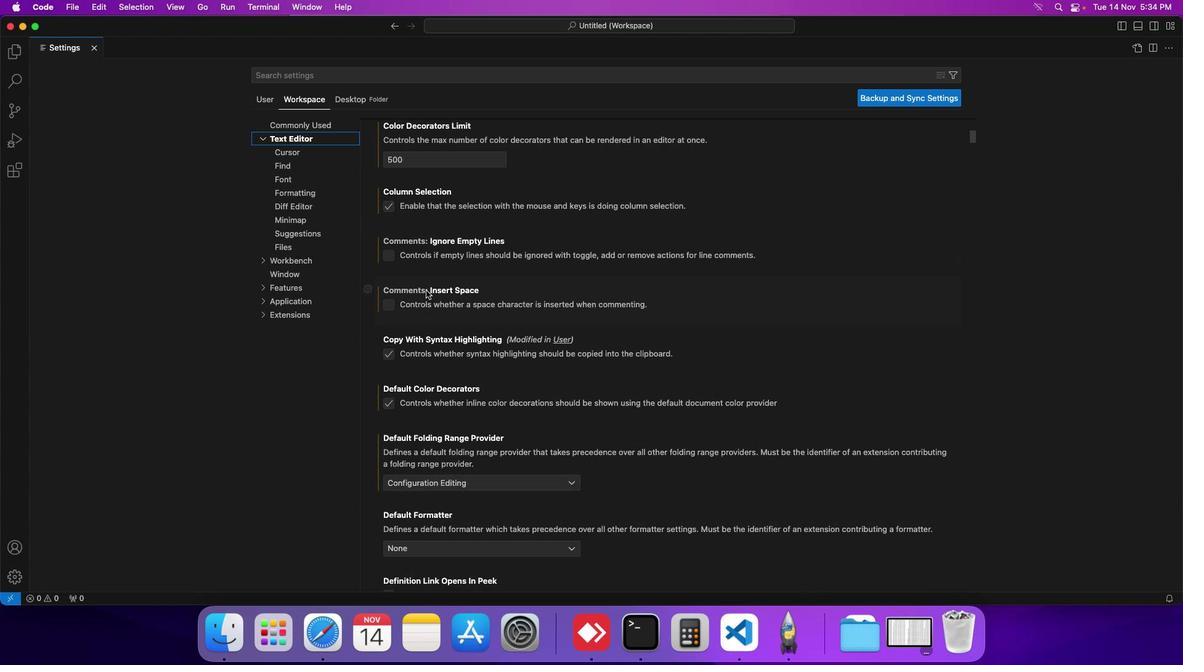 
Action: Mouse scrolled (425, 290) with delta (0, 0)
Screenshot: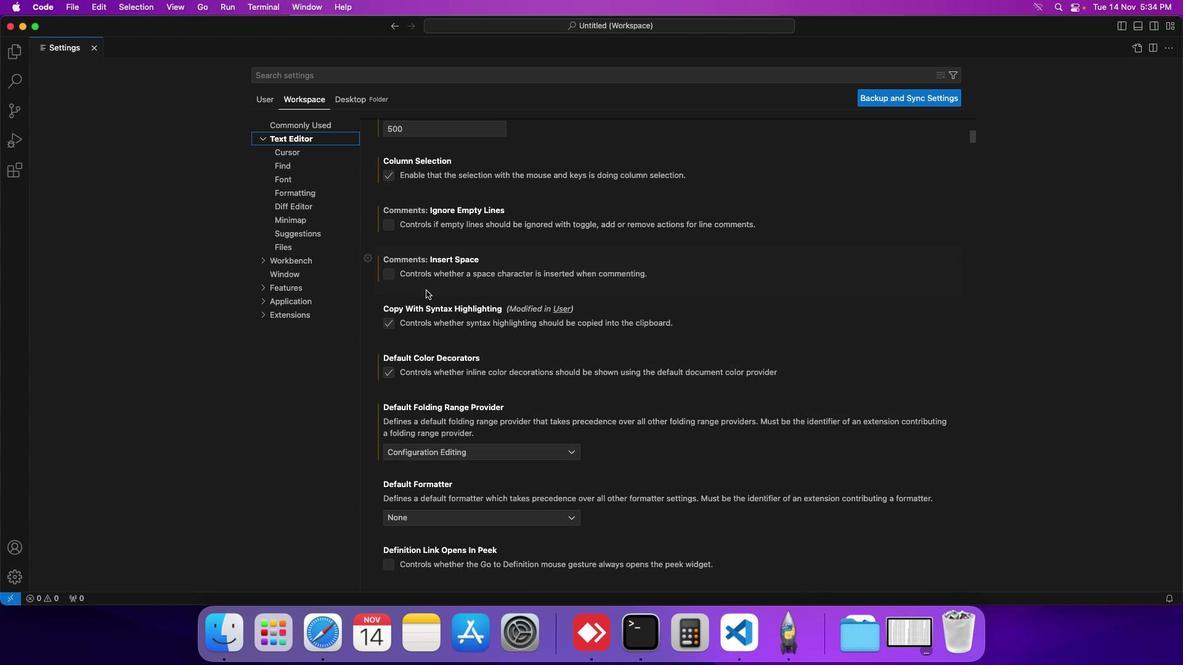
Action: Mouse scrolled (425, 290) with delta (0, 0)
Screenshot: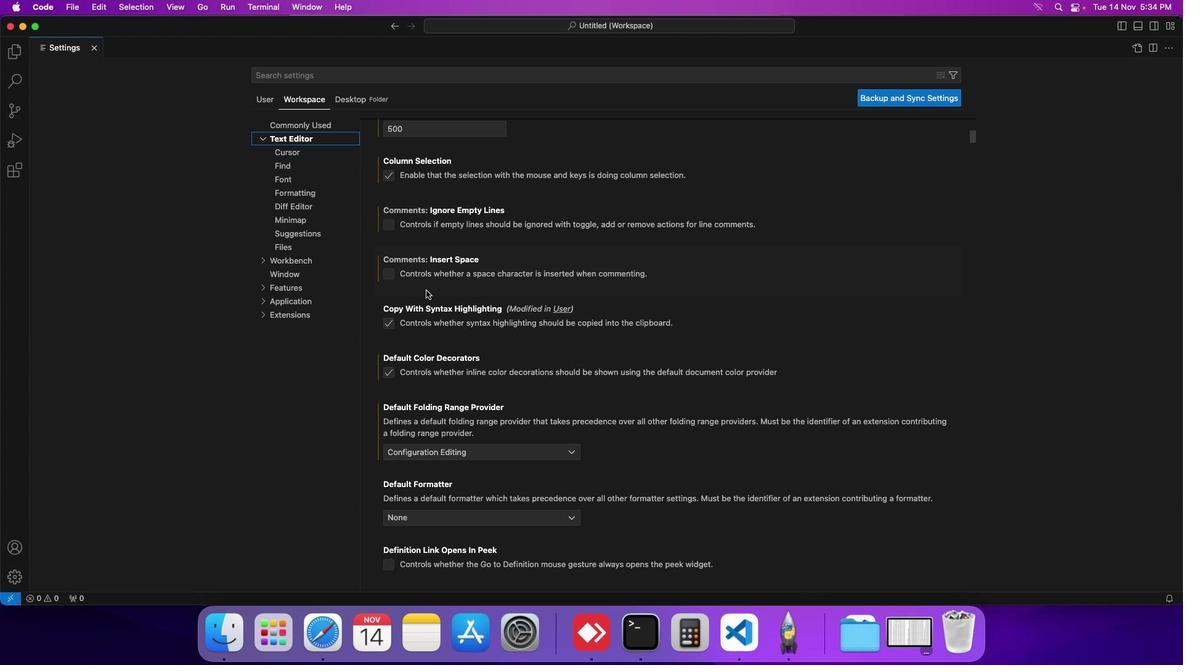 
Action: Mouse scrolled (425, 290) with delta (0, 0)
Screenshot: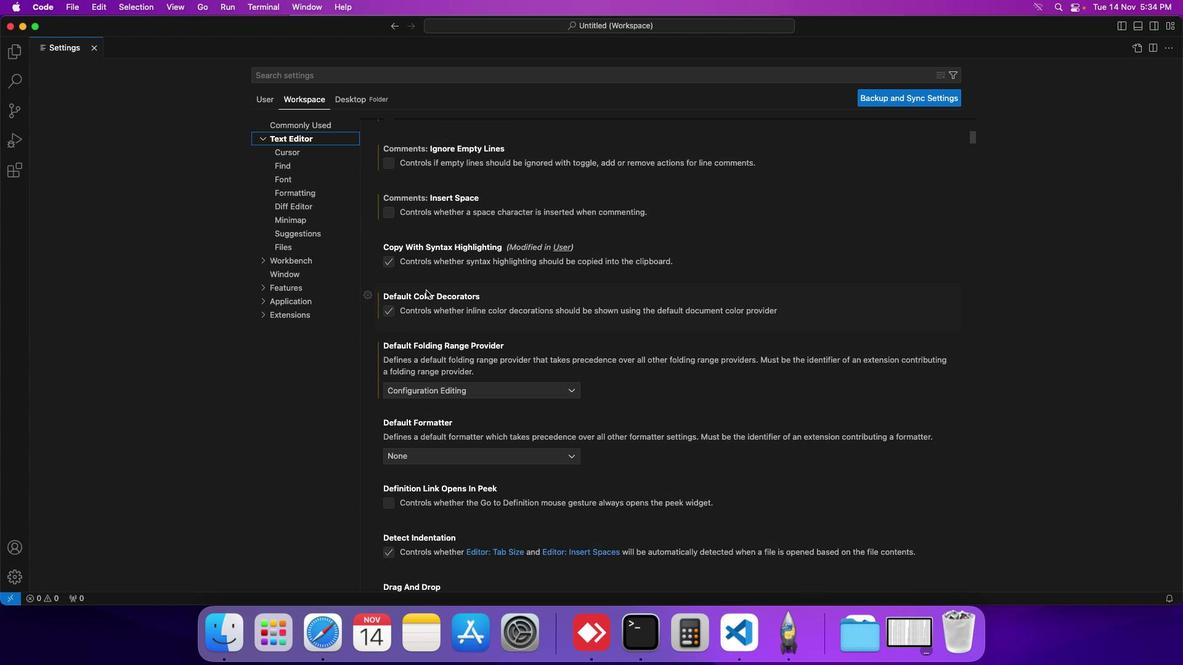 
Action: Mouse scrolled (425, 290) with delta (0, 0)
Screenshot: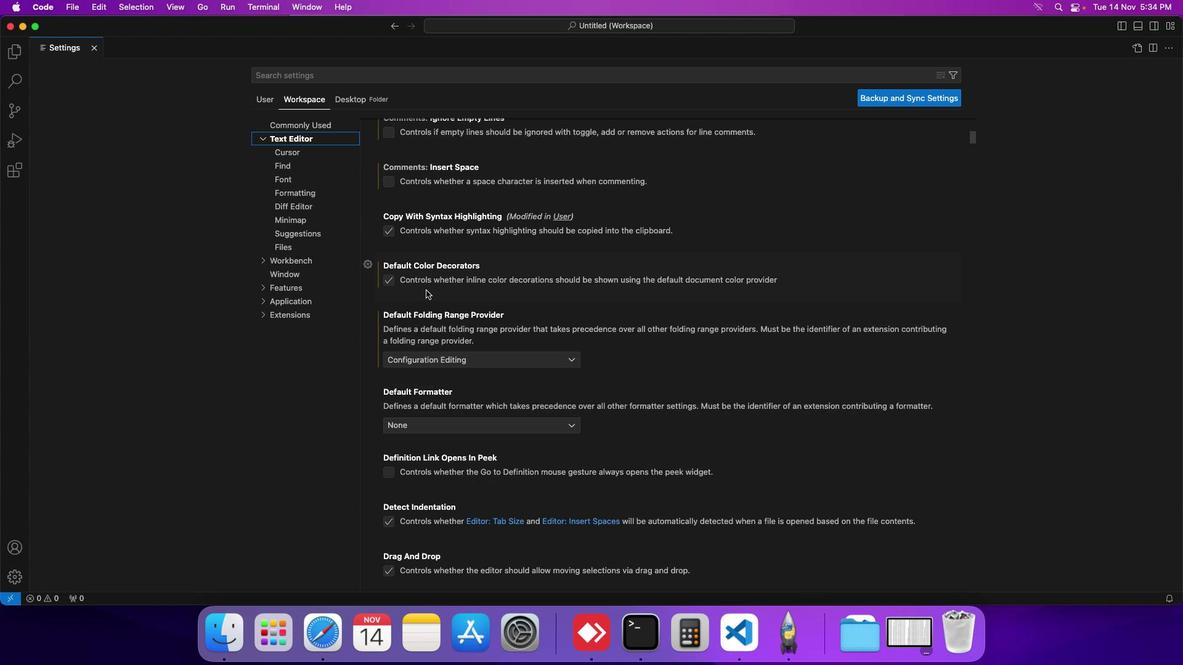 
Action: Mouse scrolled (425, 290) with delta (0, 0)
Screenshot: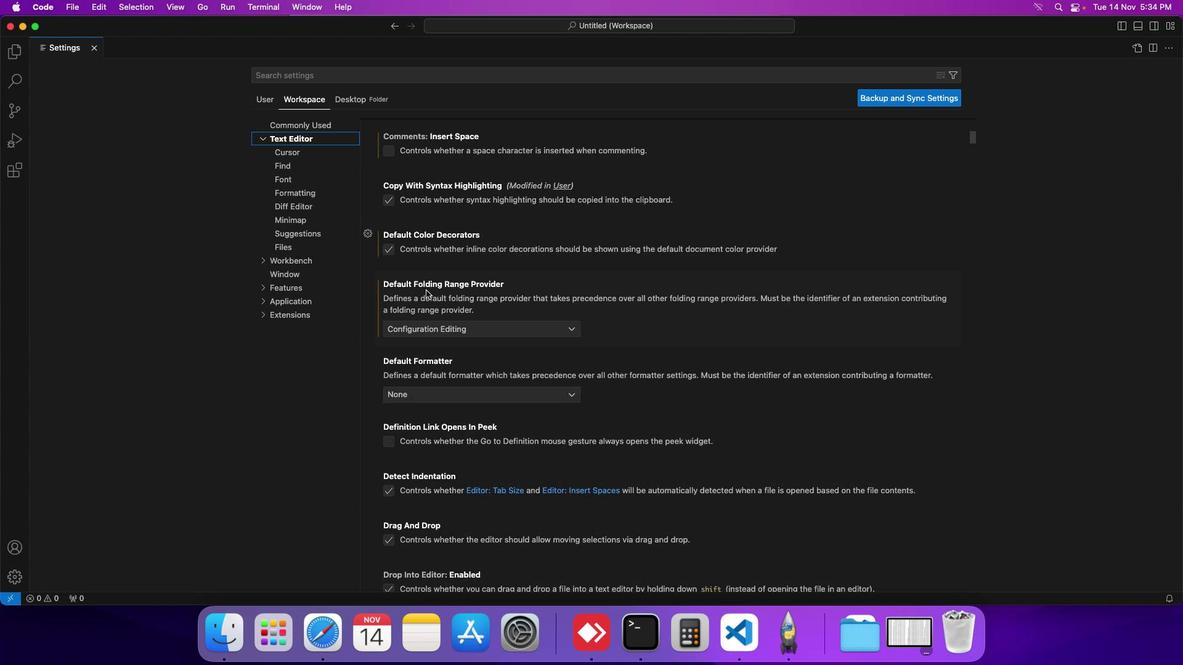 
Action: Mouse scrolled (425, 290) with delta (0, 0)
Screenshot: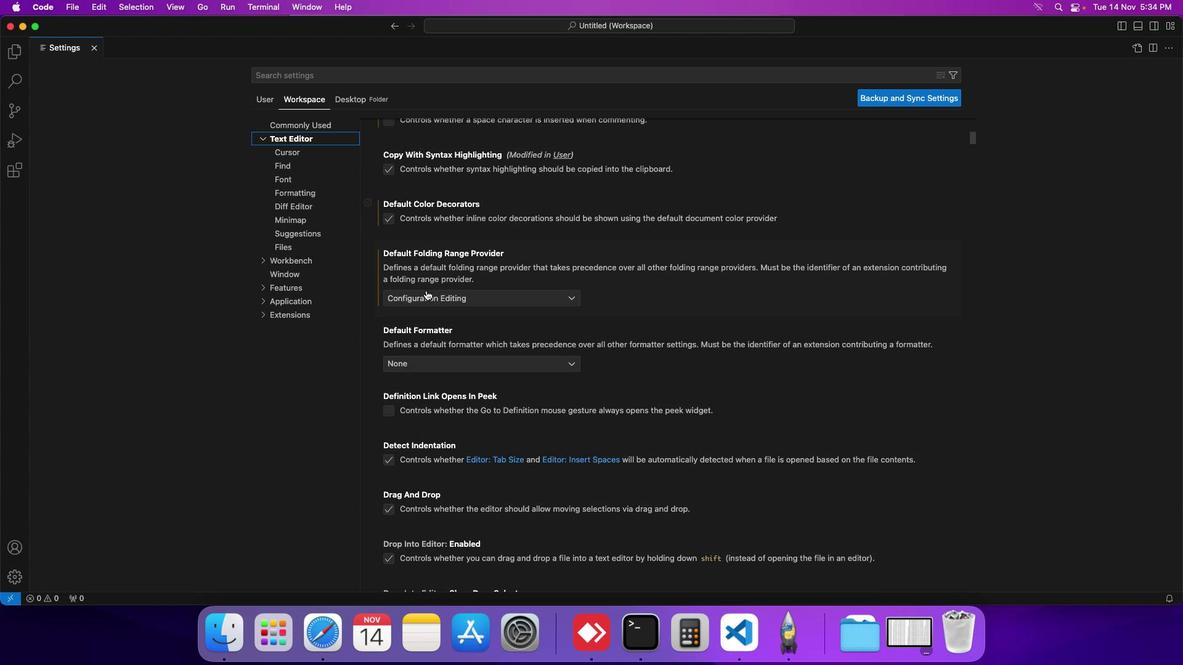
Action: Mouse scrolled (425, 290) with delta (0, 0)
Screenshot: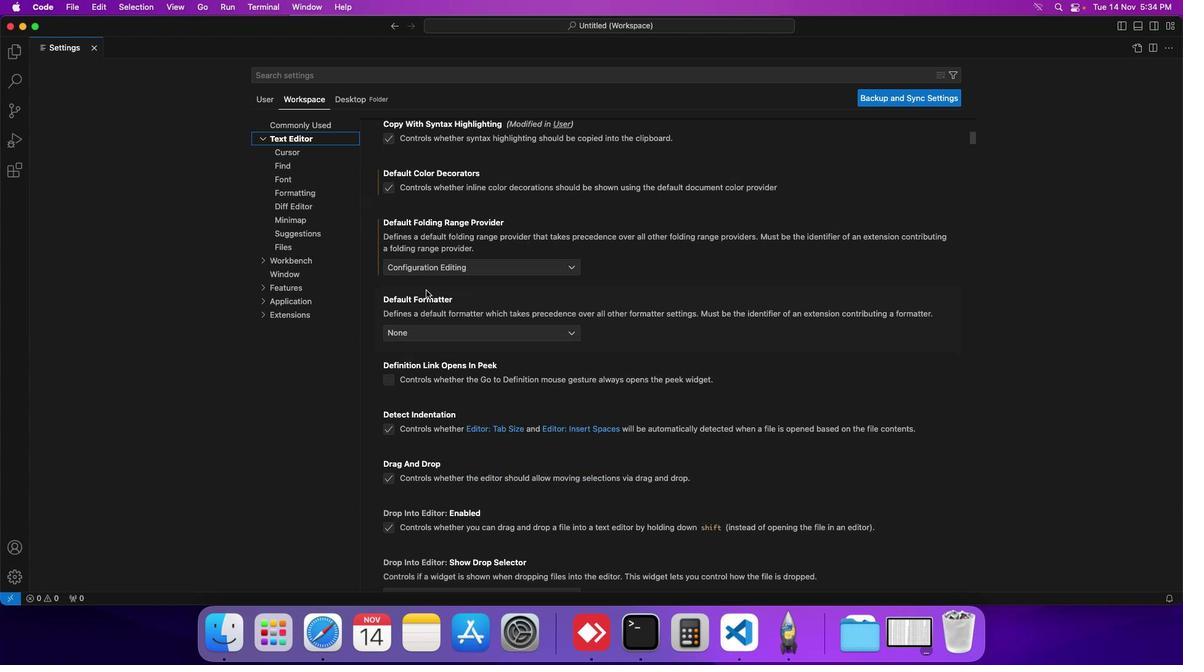 
Action: Mouse scrolled (425, 290) with delta (0, 0)
Screenshot: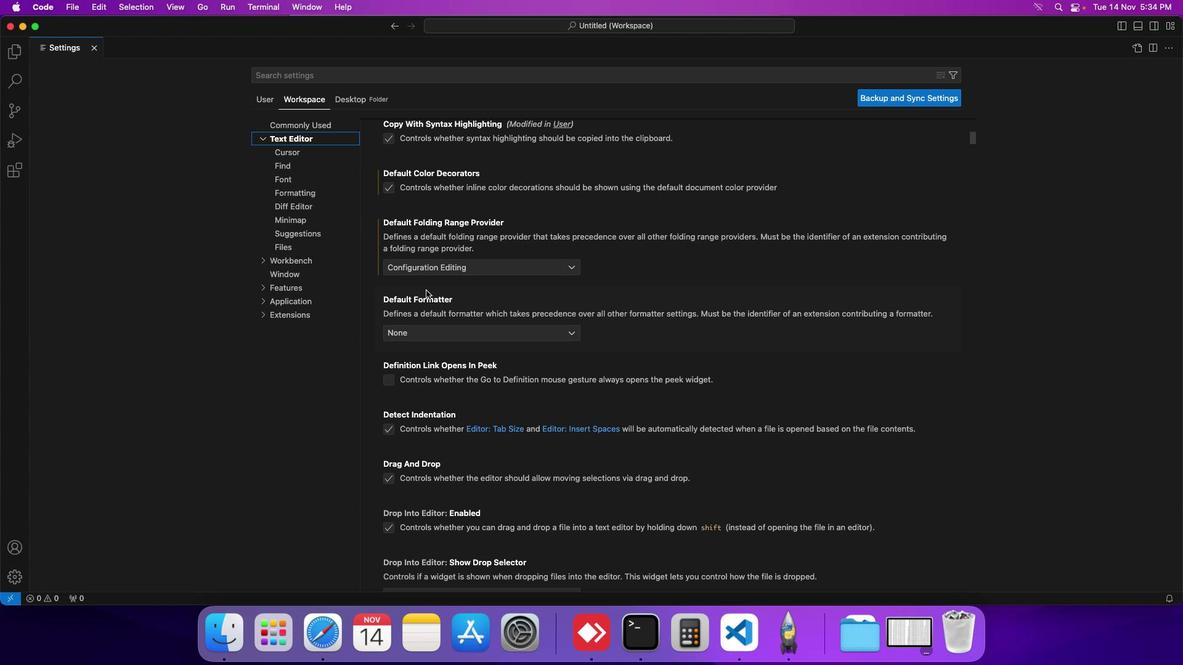 
Action: Mouse moved to (449, 265)
Screenshot: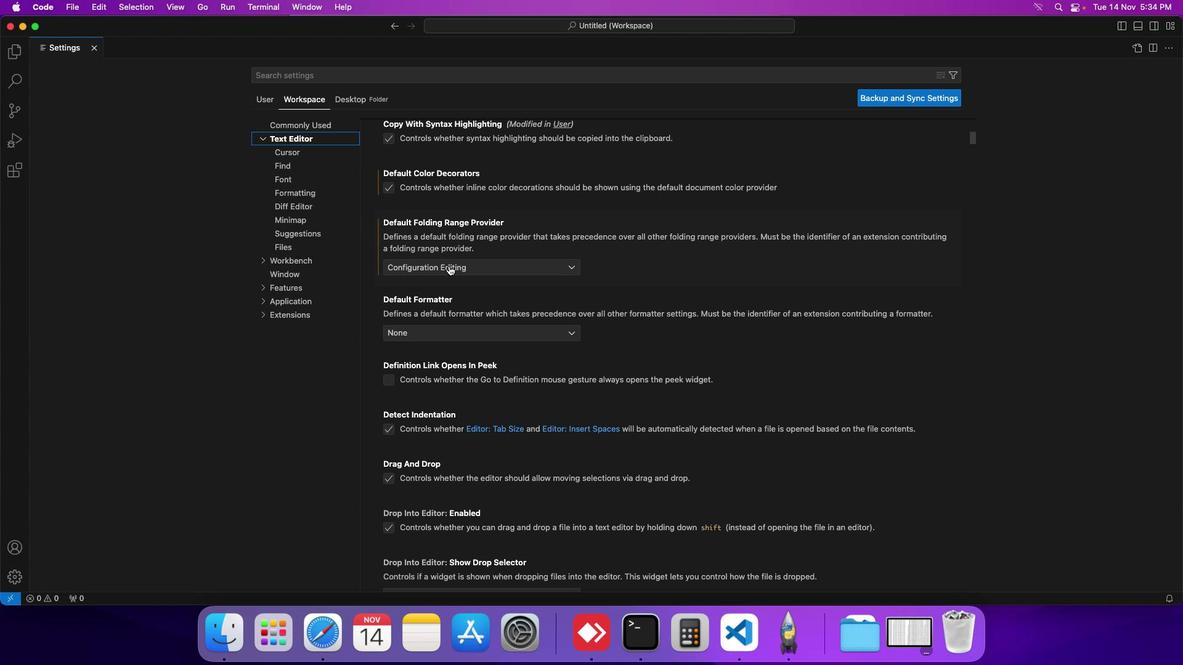 
Action: Mouse pressed left at (449, 265)
Screenshot: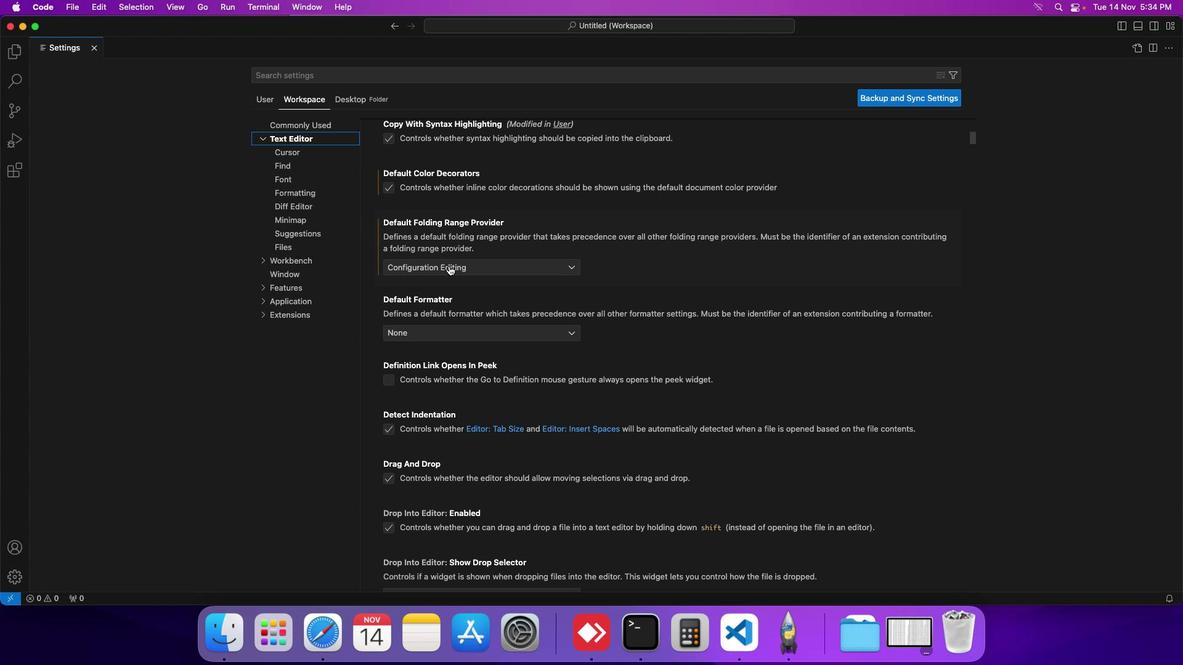 
Action: Mouse moved to (433, 441)
Screenshot: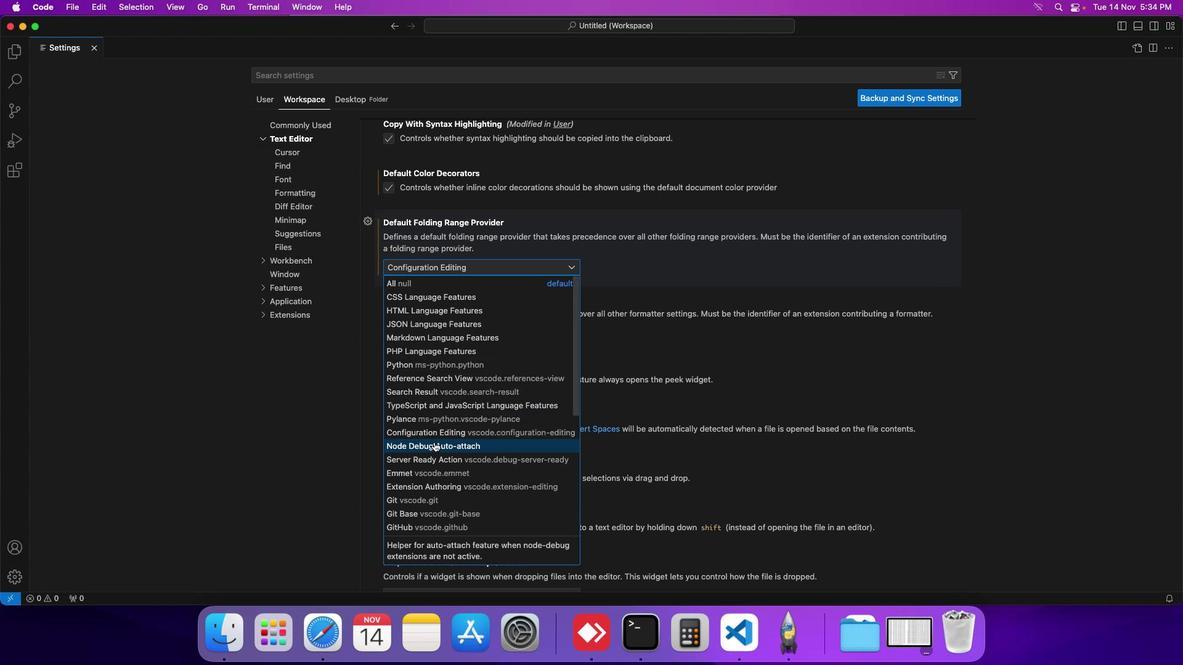 
Action: Mouse pressed left at (433, 441)
Screenshot: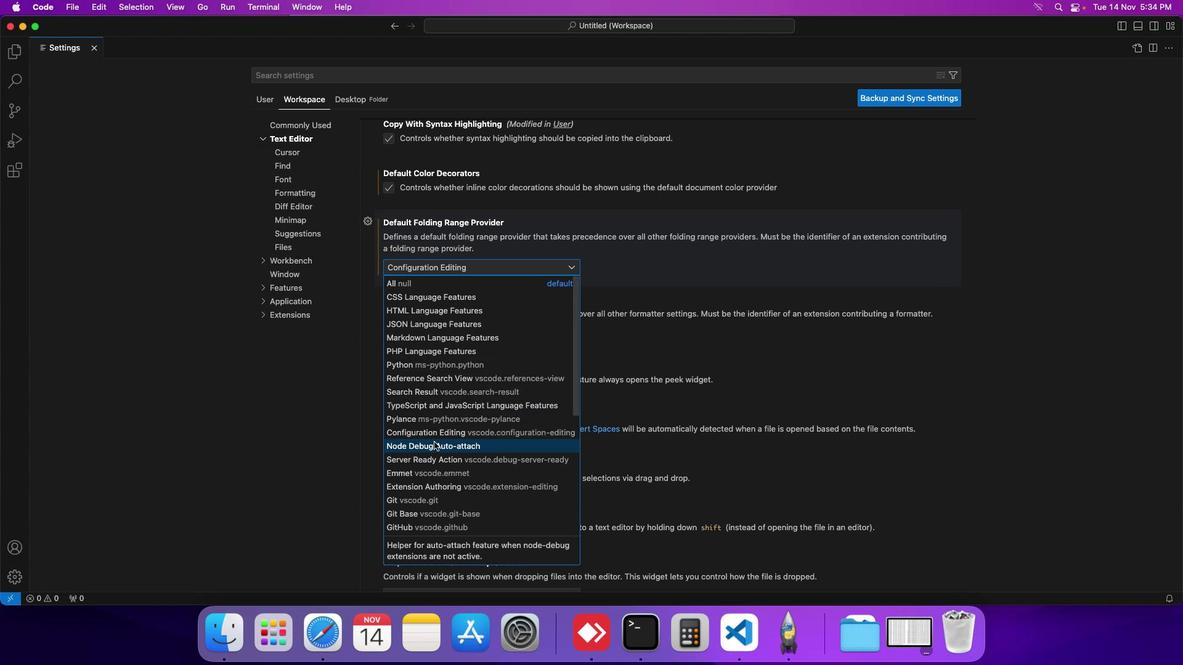 
Action: Mouse moved to (511, 270)
Screenshot: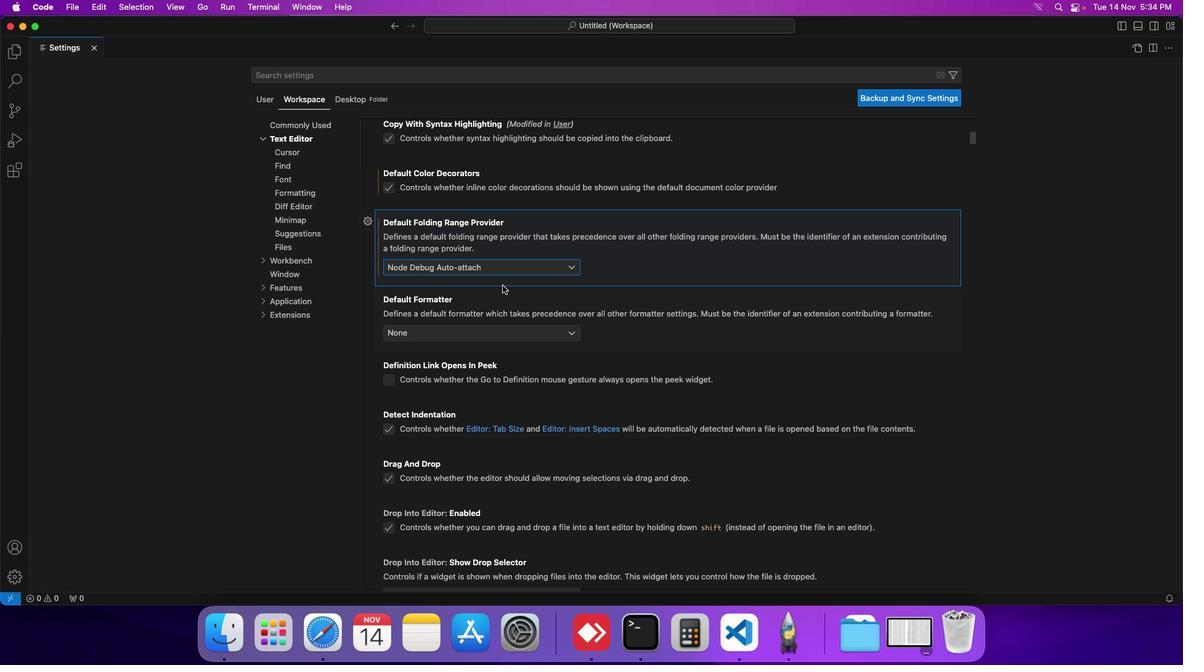 
